Task: Find connections with filter location Shujālpur with filter topic #Ideaswith filter profile language Spanish with filter current company Chemical Engineering Blog with filter school Kendriya Vidyalaya with filter industry Gambling Facilities and Casinos with filter service category Management Consulting with filter keywords title Account Manager
Action: Mouse moved to (486, 66)
Screenshot: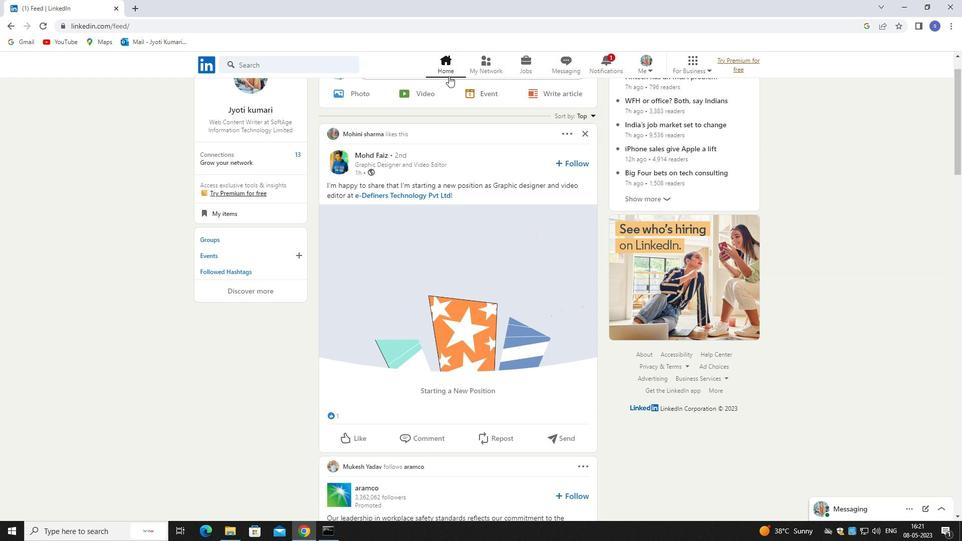 
Action: Mouse pressed left at (486, 66)
Screenshot: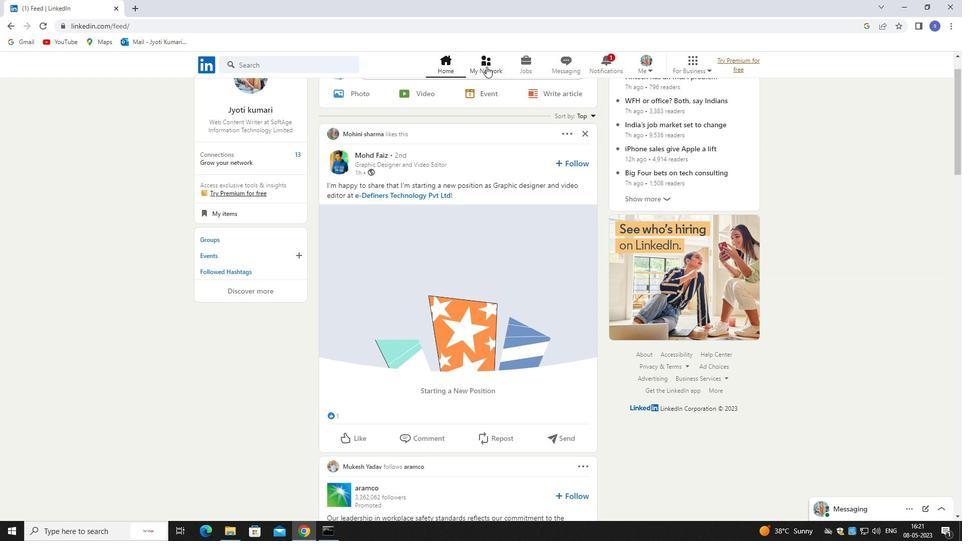 
Action: Mouse pressed left at (486, 66)
Screenshot: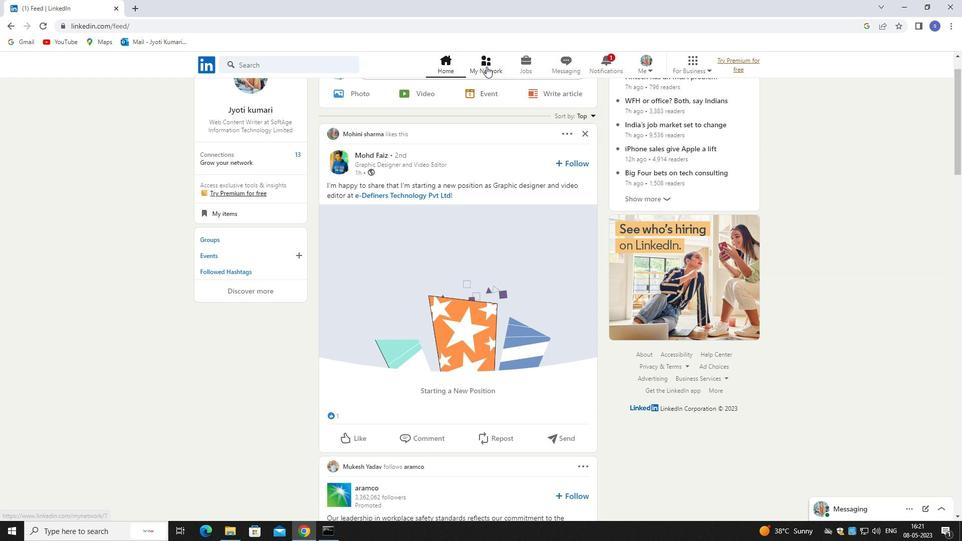 
Action: Mouse moved to (293, 115)
Screenshot: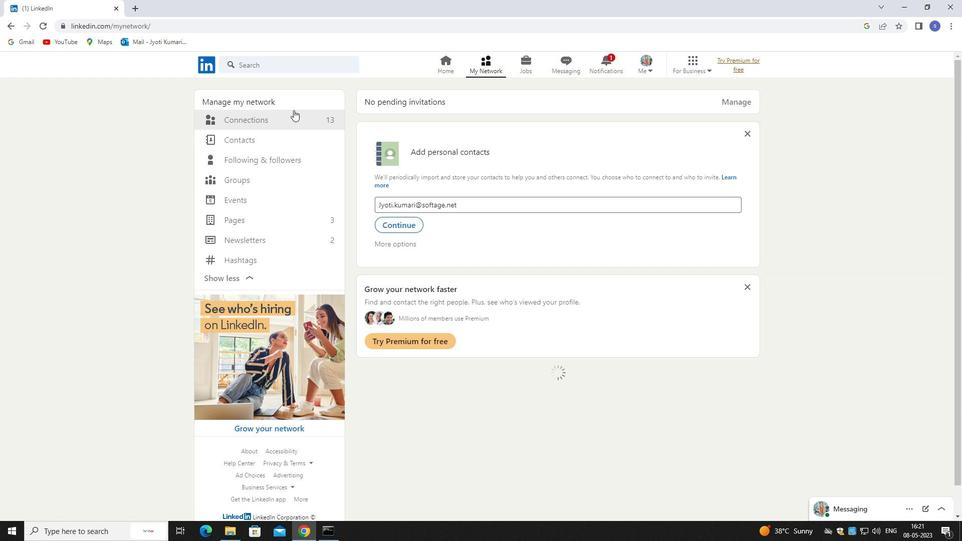 
Action: Mouse pressed left at (293, 115)
Screenshot: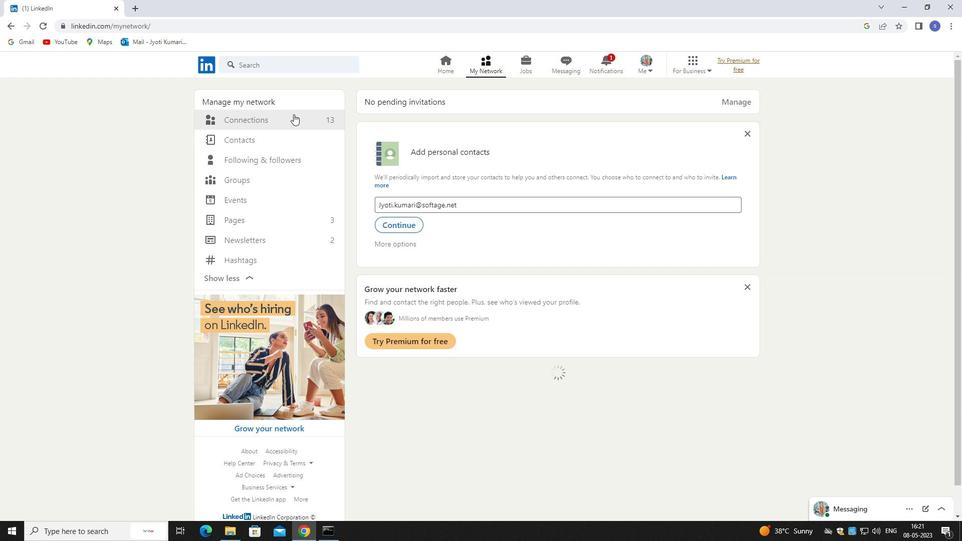 
Action: Mouse pressed left at (293, 115)
Screenshot: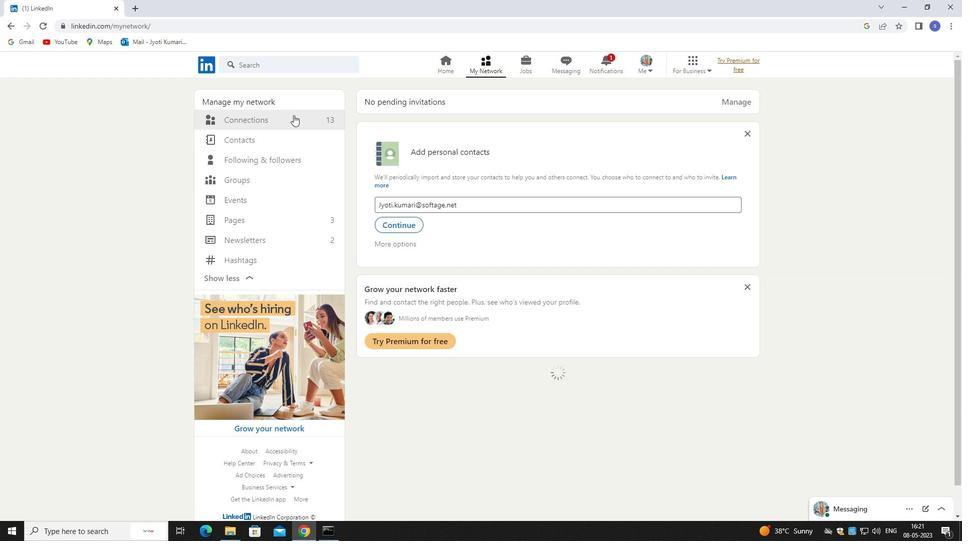 
Action: Mouse moved to (571, 120)
Screenshot: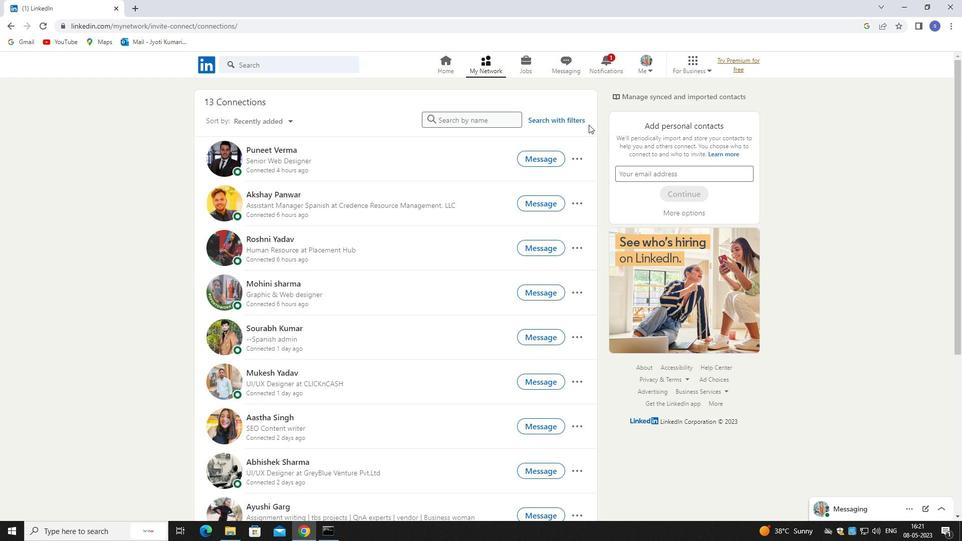 
Action: Mouse pressed left at (571, 120)
Screenshot: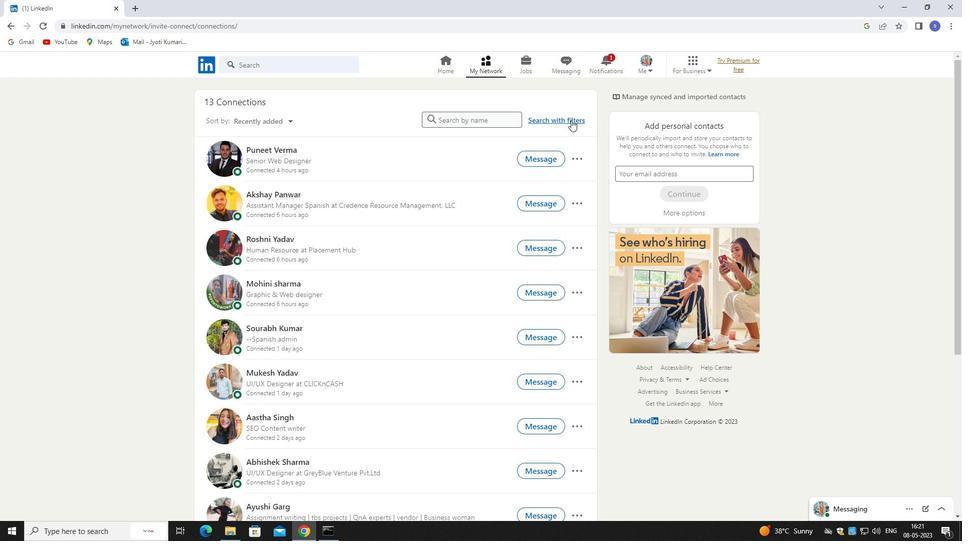 
Action: Mouse moved to (516, 89)
Screenshot: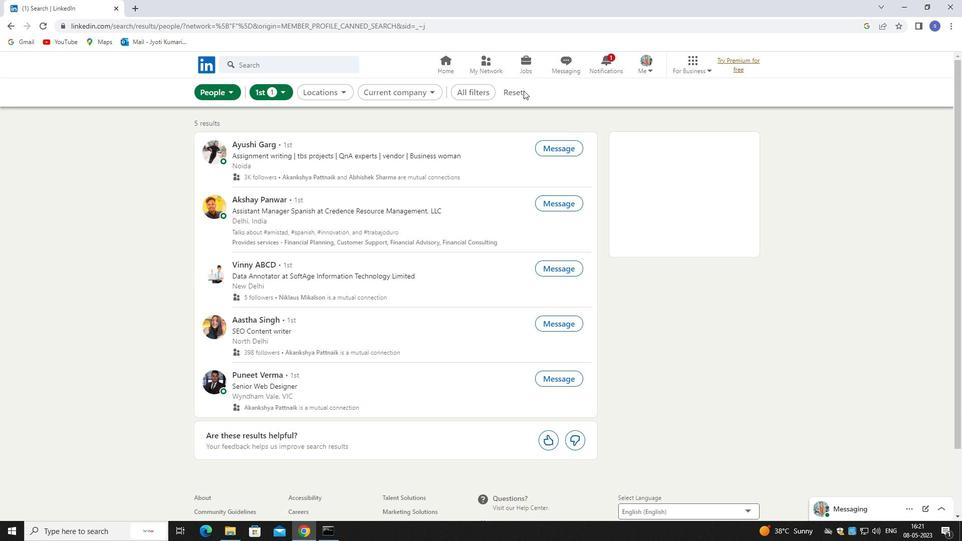 
Action: Mouse pressed left at (516, 89)
Screenshot: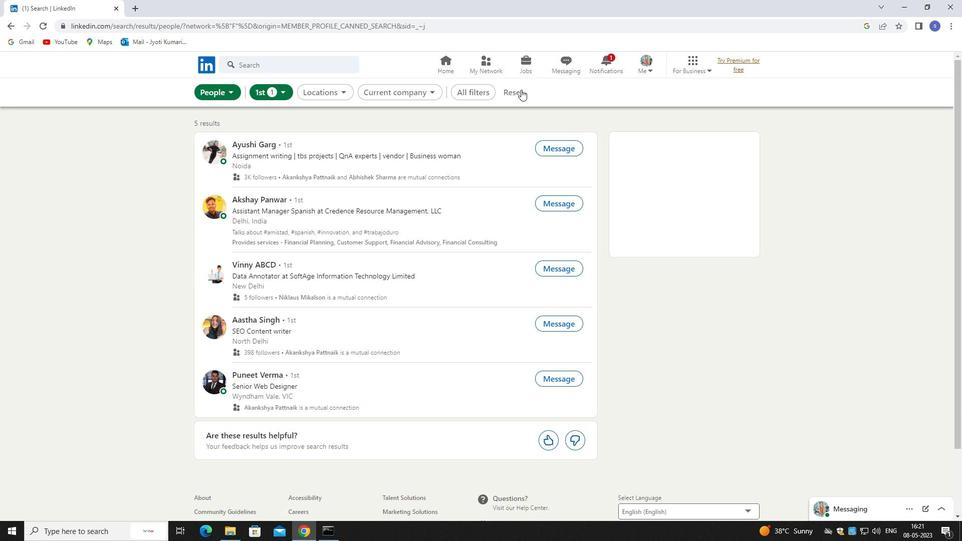 
Action: Mouse moved to (499, 90)
Screenshot: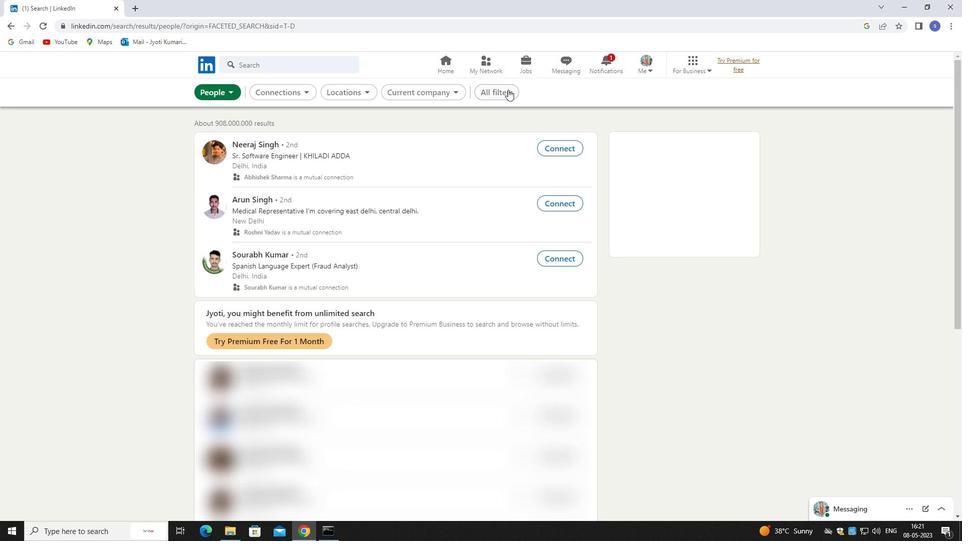 
Action: Mouse pressed left at (499, 90)
Screenshot: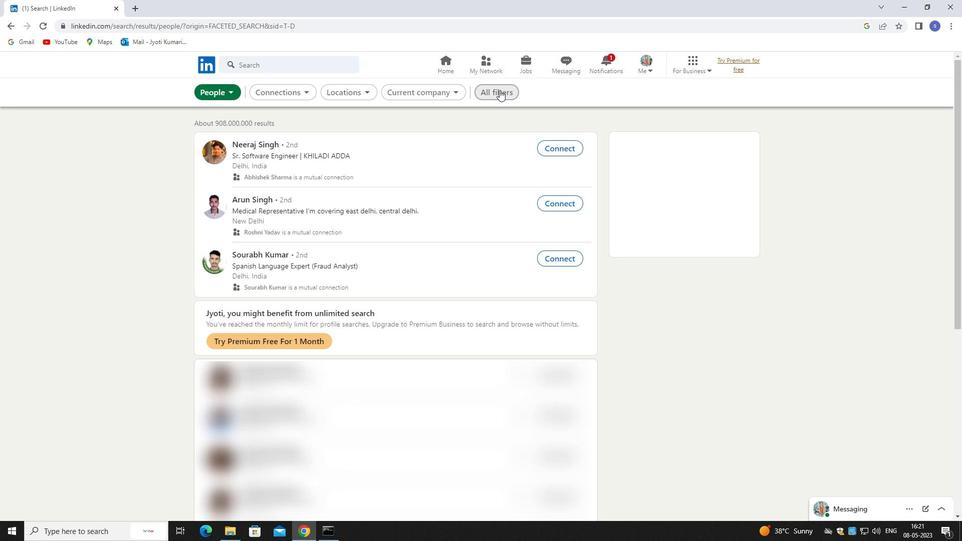 
Action: Mouse moved to (871, 394)
Screenshot: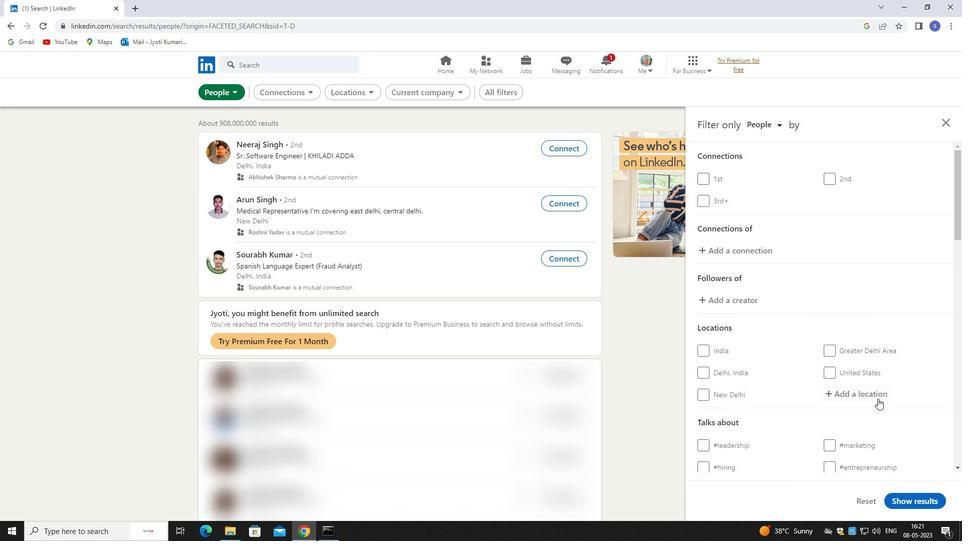 
Action: Mouse pressed left at (871, 394)
Screenshot: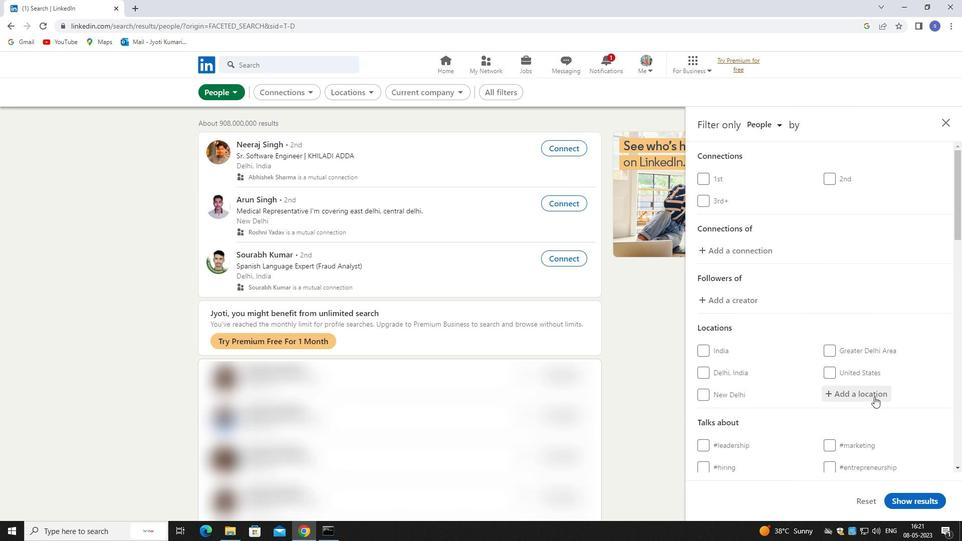 
Action: Key pressed shujalpu
Screenshot: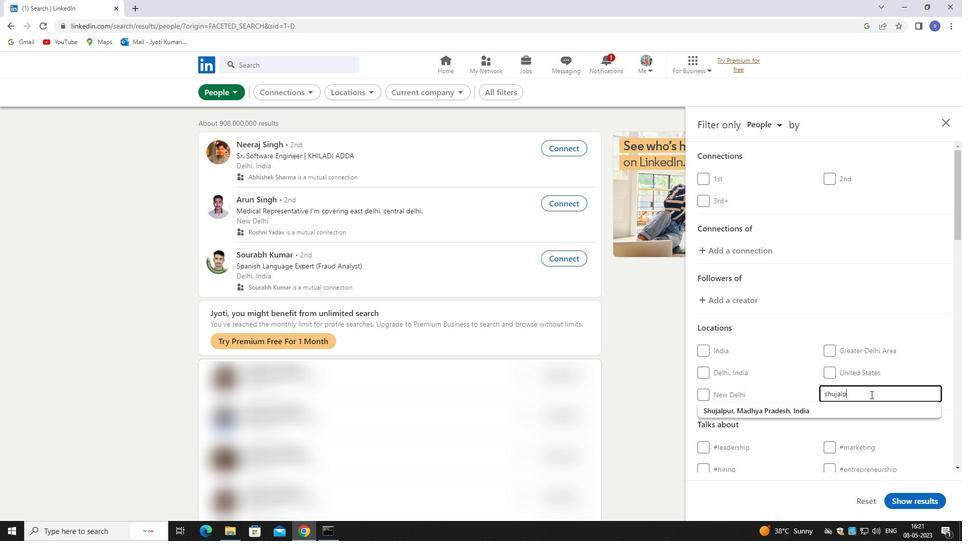 
Action: Mouse moved to (868, 407)
Screenshot: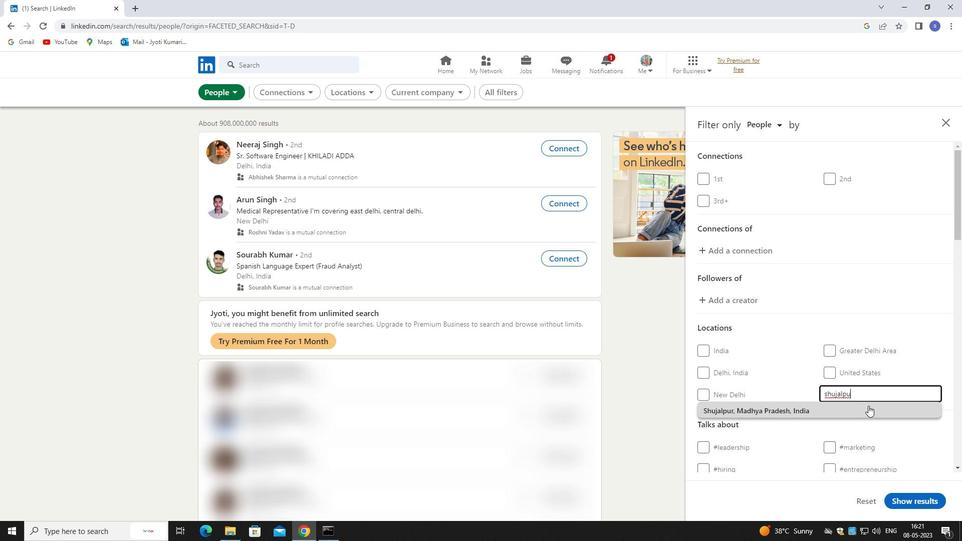 
Action: Mouse pressed left at (868, 407)
Screenshot: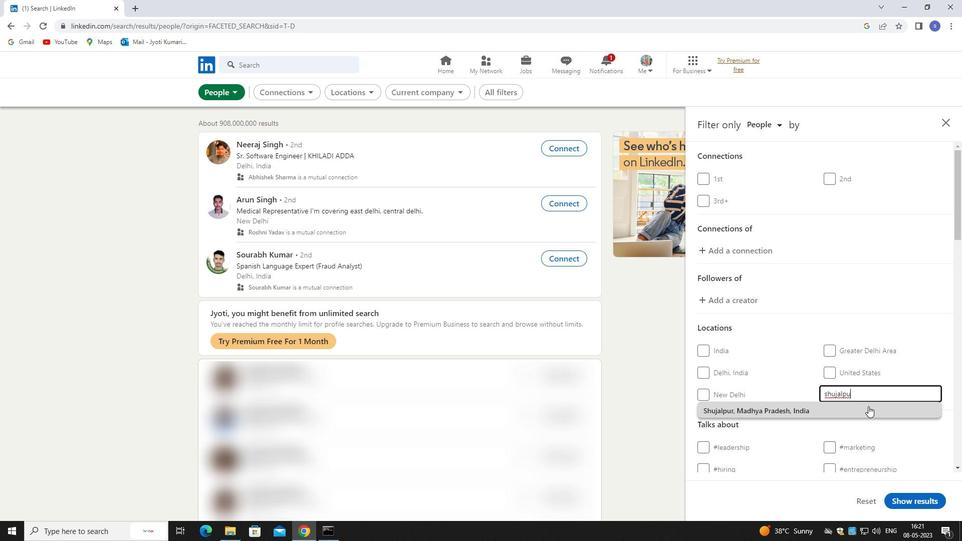
Action: Mouse scrolled (868, 407) with delta (0, 0)
Screenshot: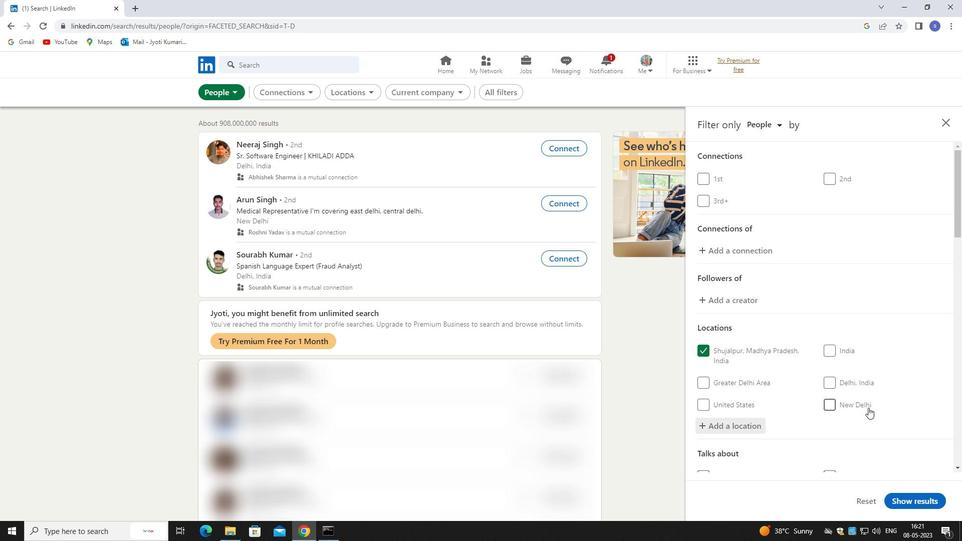 
Action: Mouse moved to (868, 408)
Screenshot: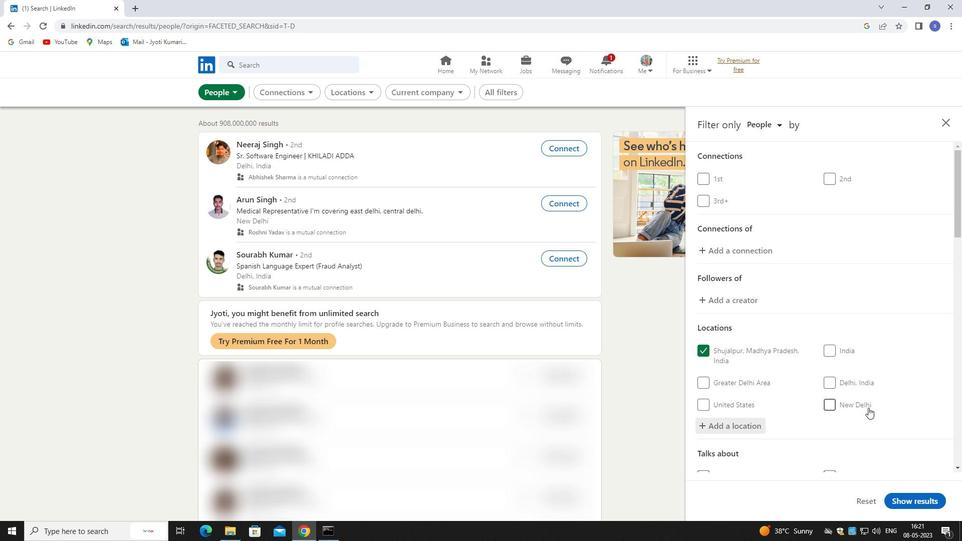 
Action: Mouse scrolled (868, 407) with delta (0, 0)
Screenshot: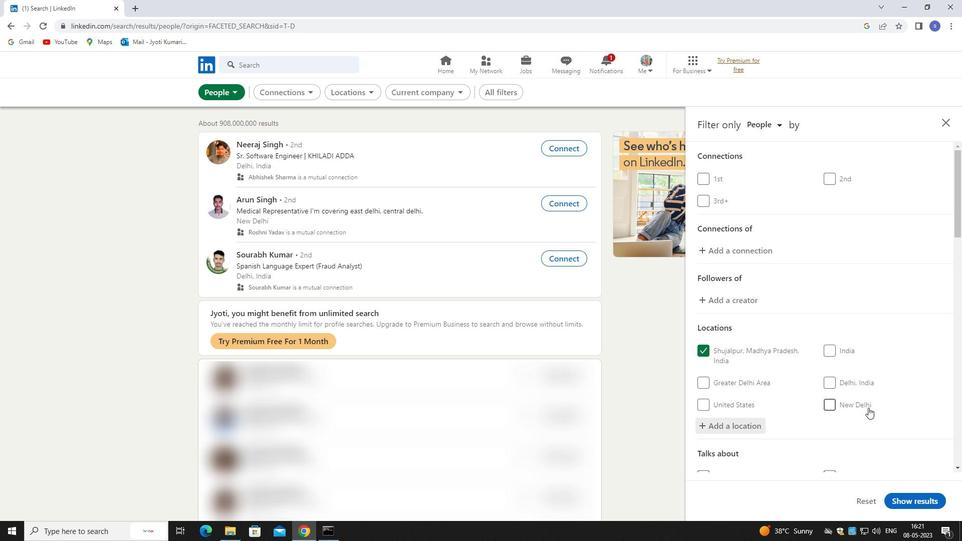 
Action: Mouse scrolled (868, 407) with delta (0, 0)
Screenshot: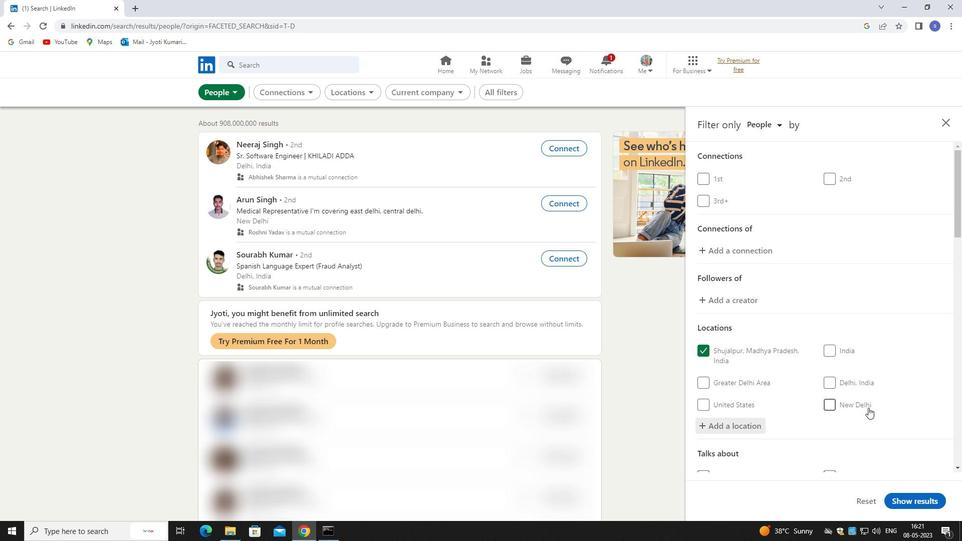 
Action: Mouse moved to (854, 372)
Screenshot: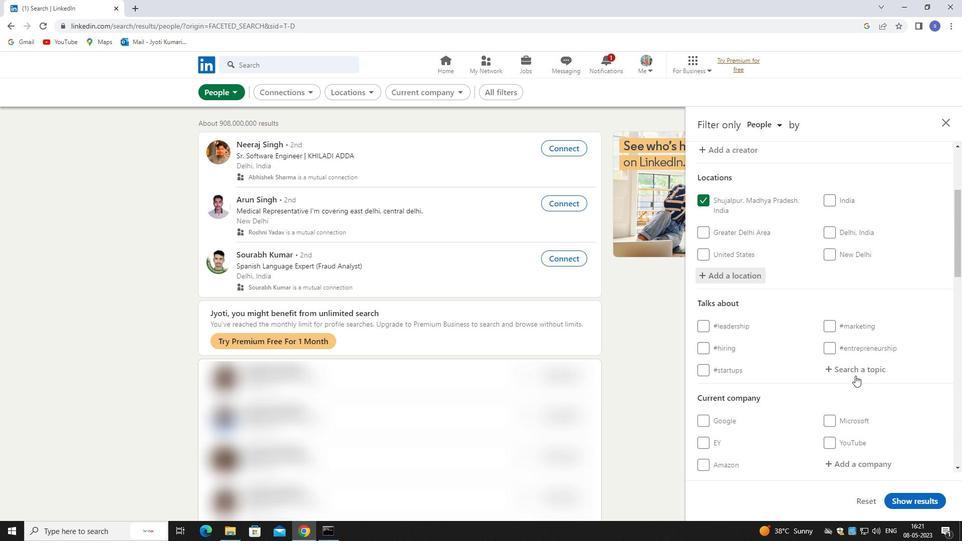 
Action: Mouse pressed left at (854, 372)
Screenshot: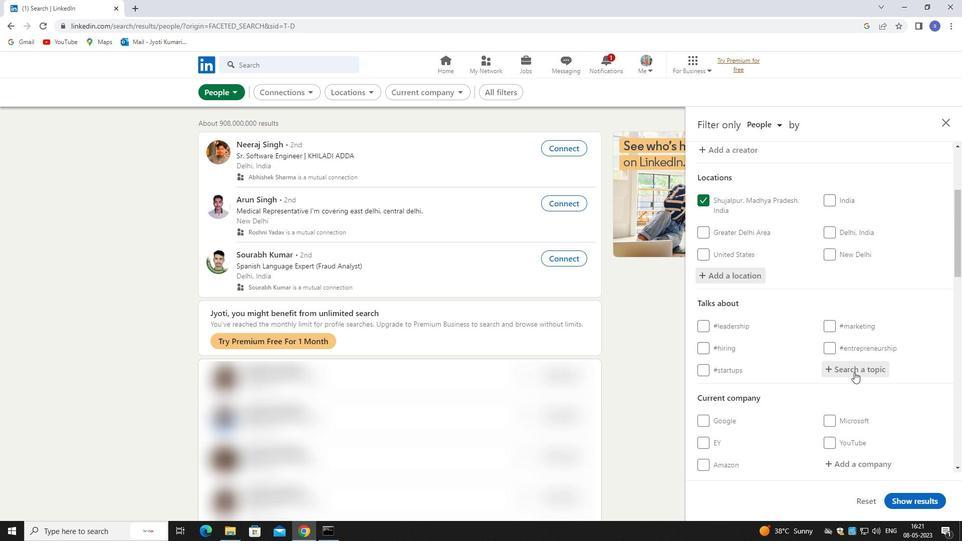 
Action: Key pressed idea
Screenshot: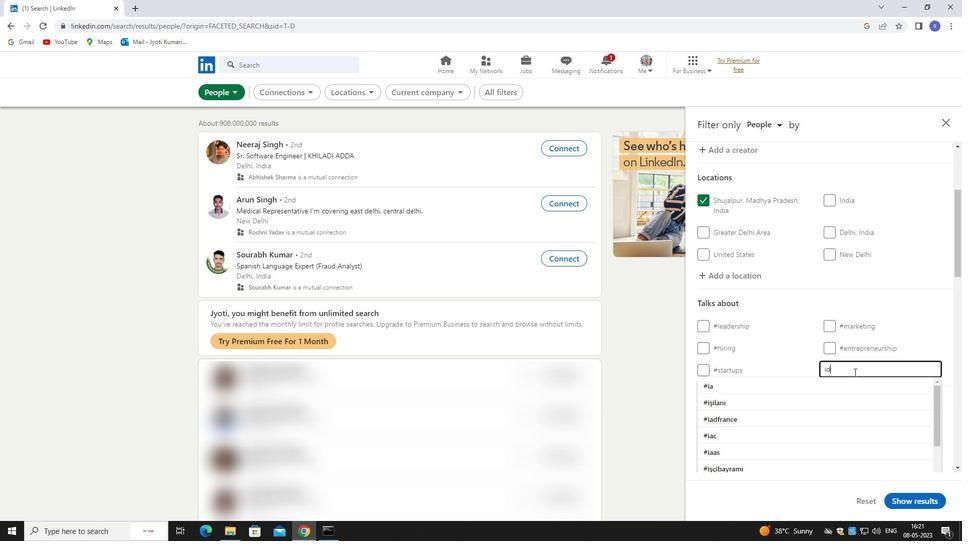 
Action: Mouse moved to (847, 381)
Screenshot: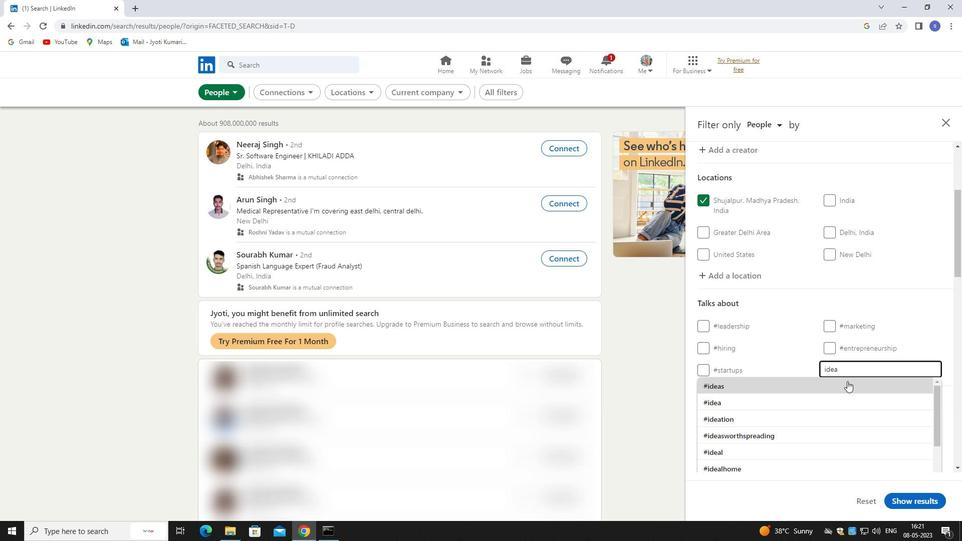
Action: Key pressed sw
Screenshot: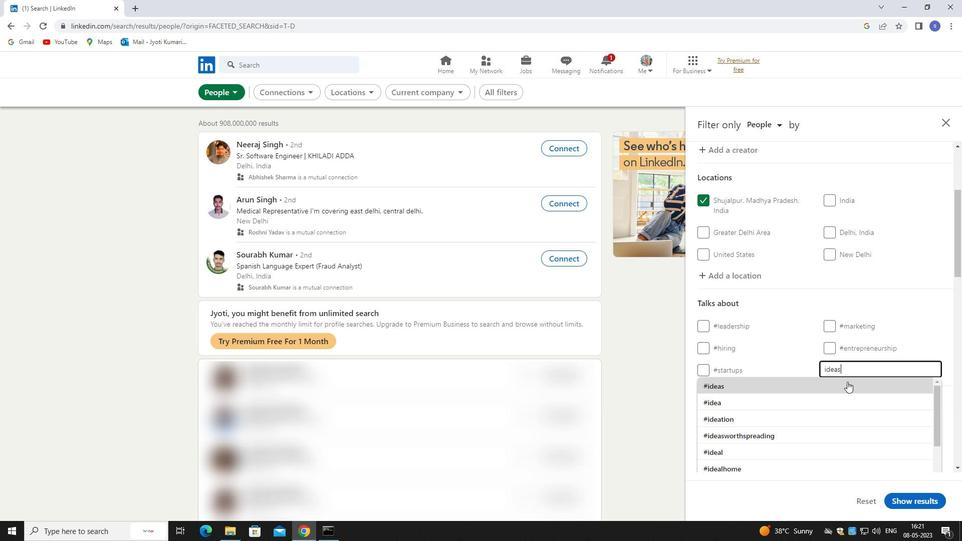 
Action: Mouse moved to (849, 387)
Screenshot: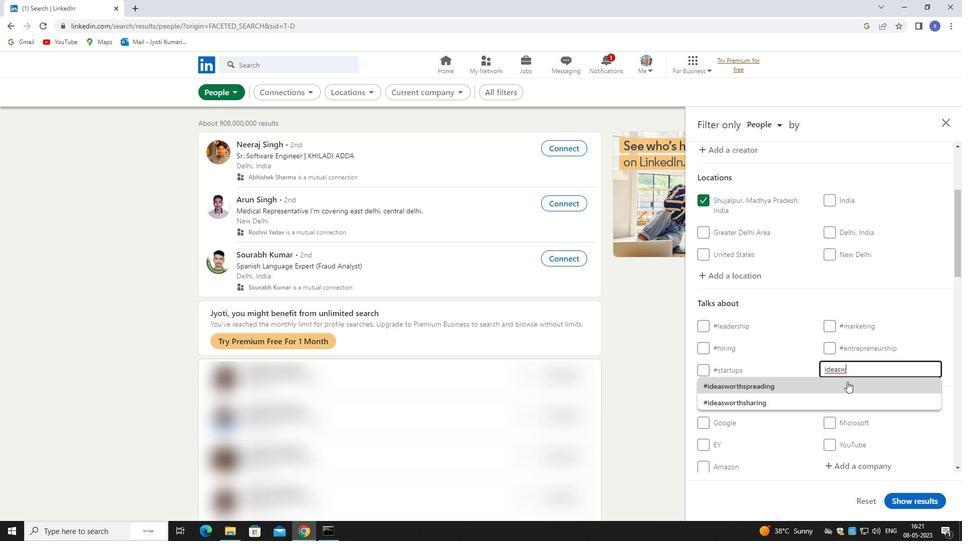 
Action: Key pressed <Key.backspace><Key.backspace>
Screenshot: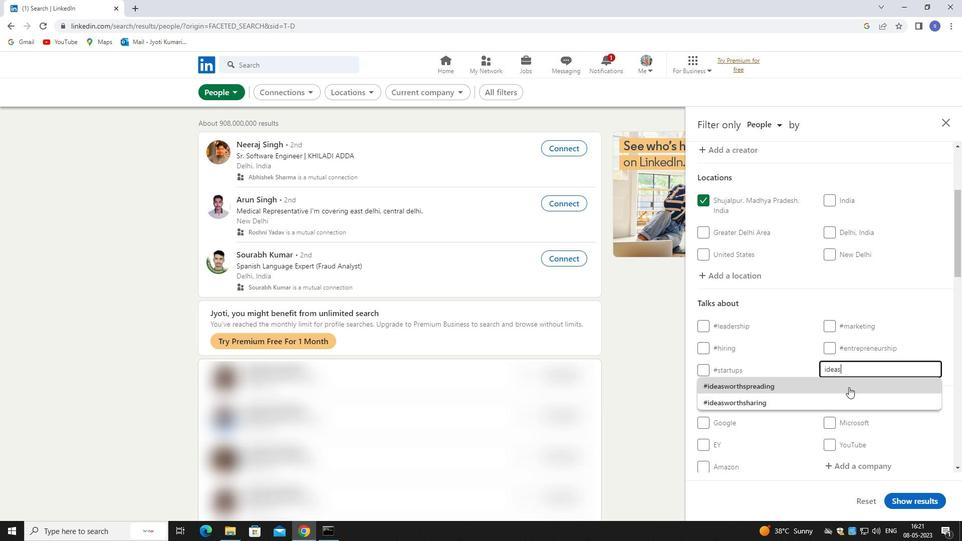 
Action: Mouse moved to (875, 385)
Screenshot: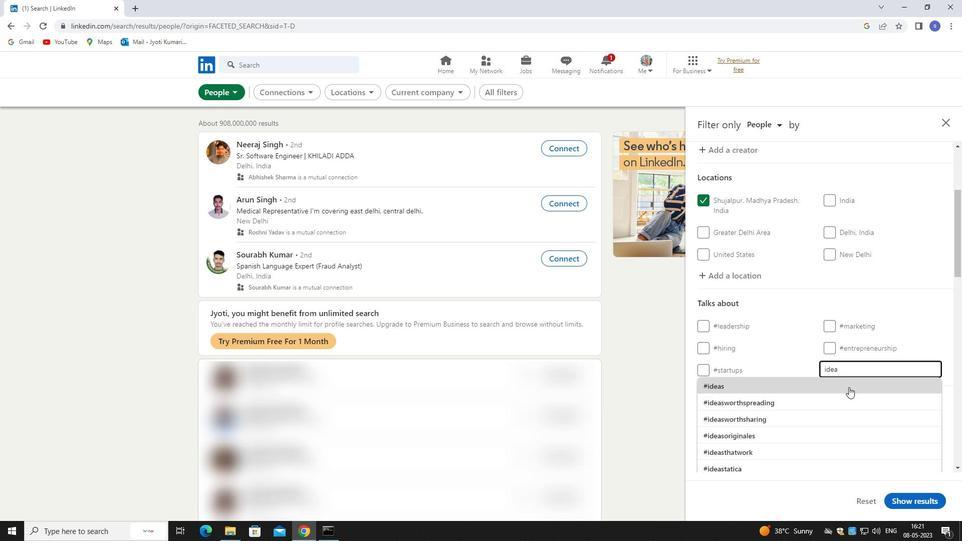 
Action: Mouse pressed left at (875, 385)
Screenshot: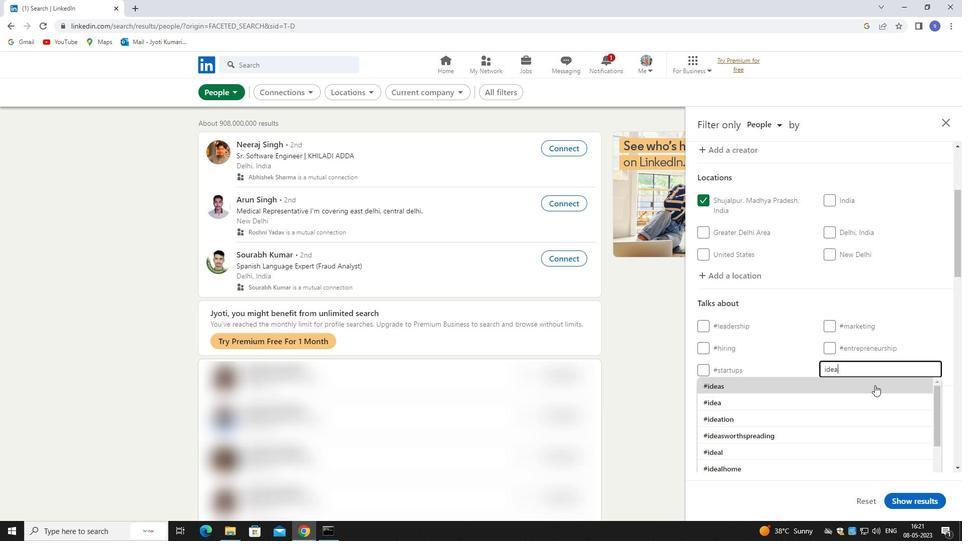 
Action: Mouse moved to (876, 385)
Screenshot: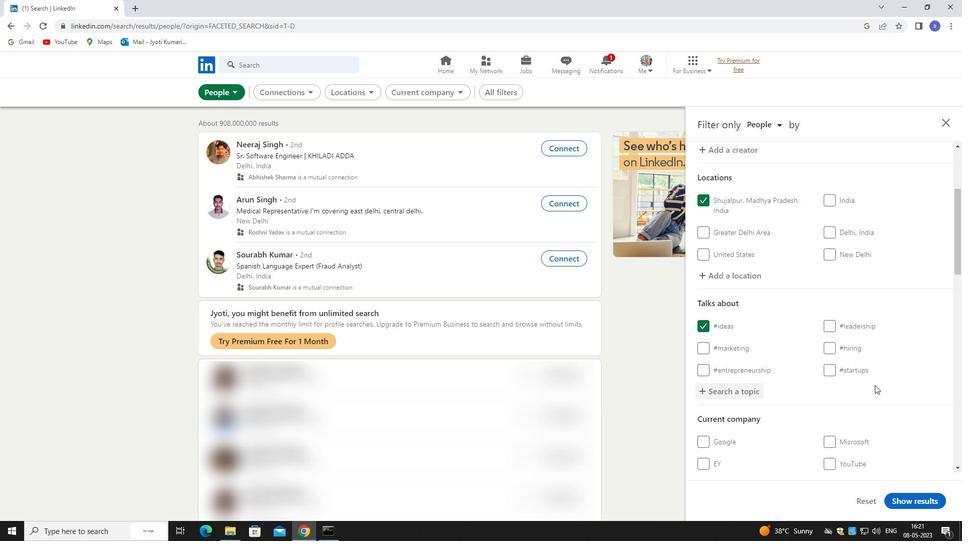 
Action: Mouse scrolled (876, 384) with delta (0, 0)
Screenshot: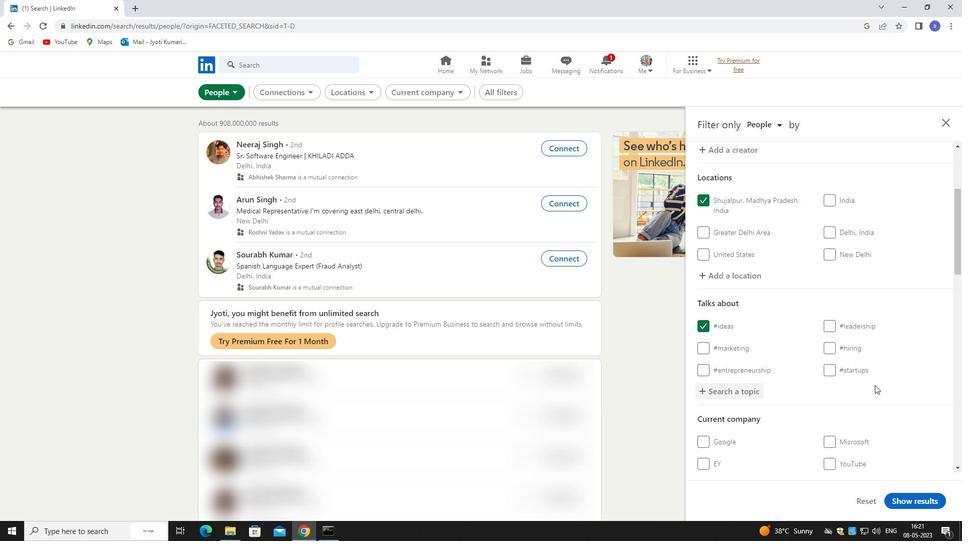 
Action: Mouse moved to (882, 389)
Screenshot: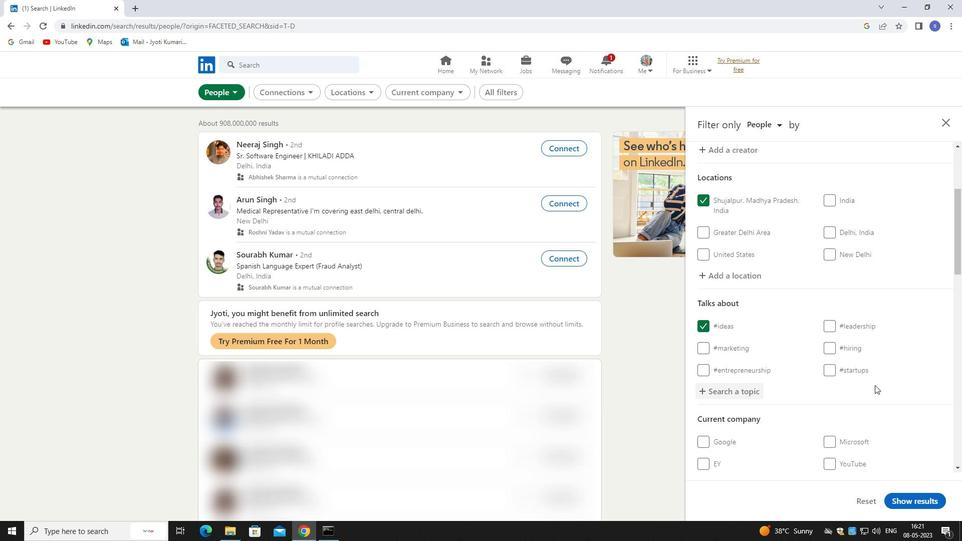 
Action: Mouse scrolled (882, 388) with delta (0, 0)
Screenshot: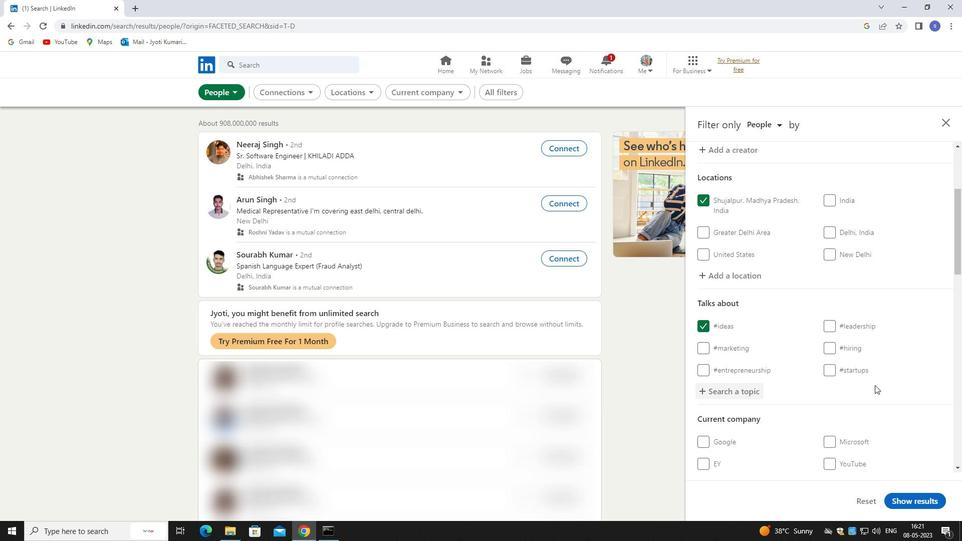 
Action: Mouse moved to (886, 391)
Screenshot: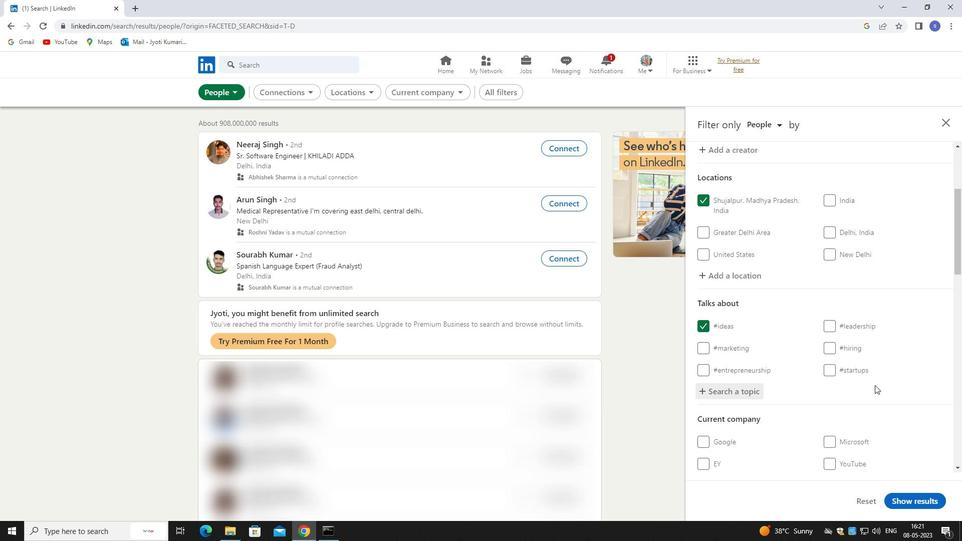 
Action: Mouse scrolled (886, 391) with delta (0, 0)
Screenshot: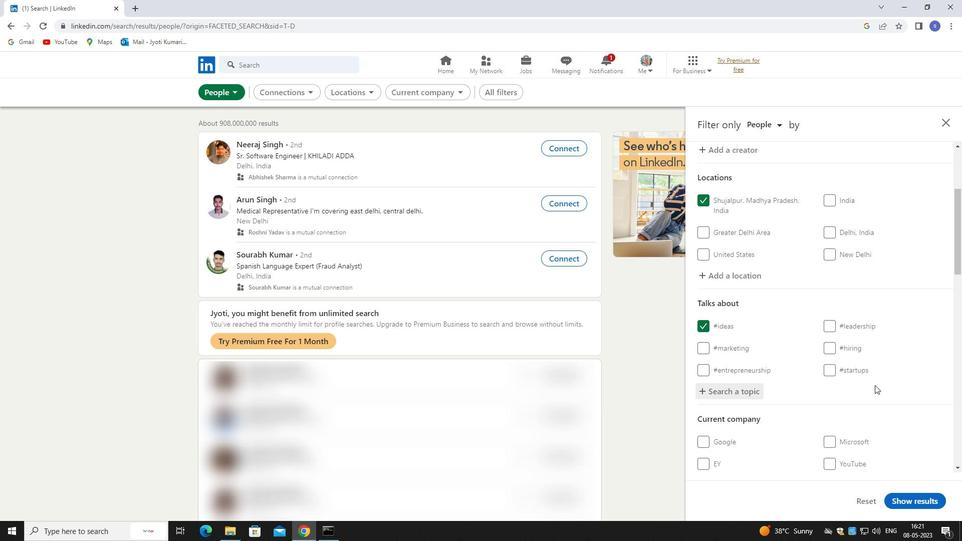 
Action: Mouse moved to (886, 392)
Screenshot: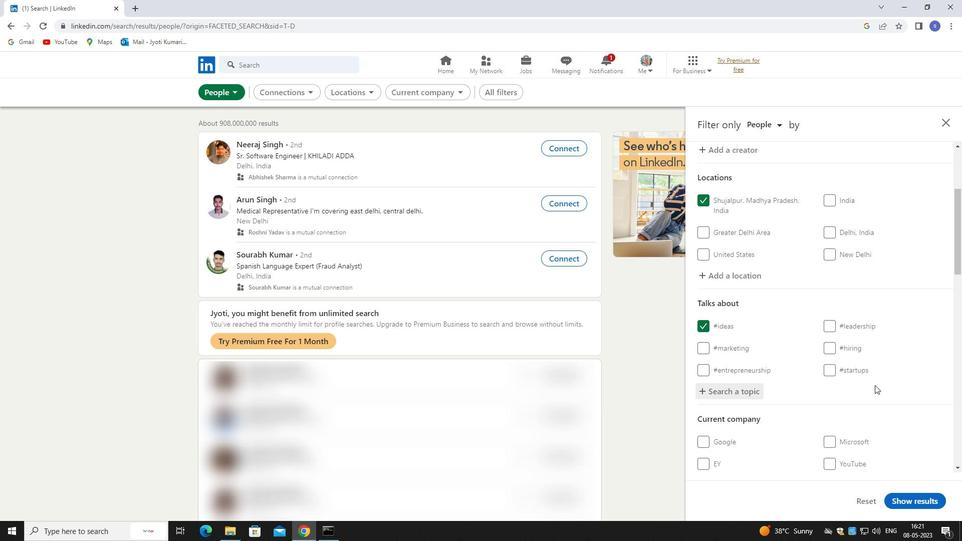 
Action: Mouse scrolled (886, 392) with delta (0, 0)
Screenshot: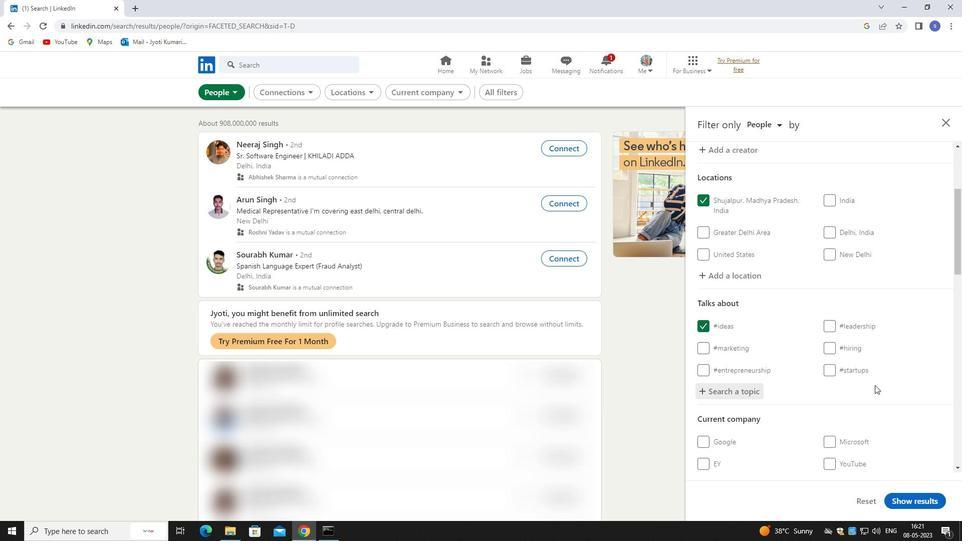 
Action: Mouse moved to (849, 288)
Screenshot: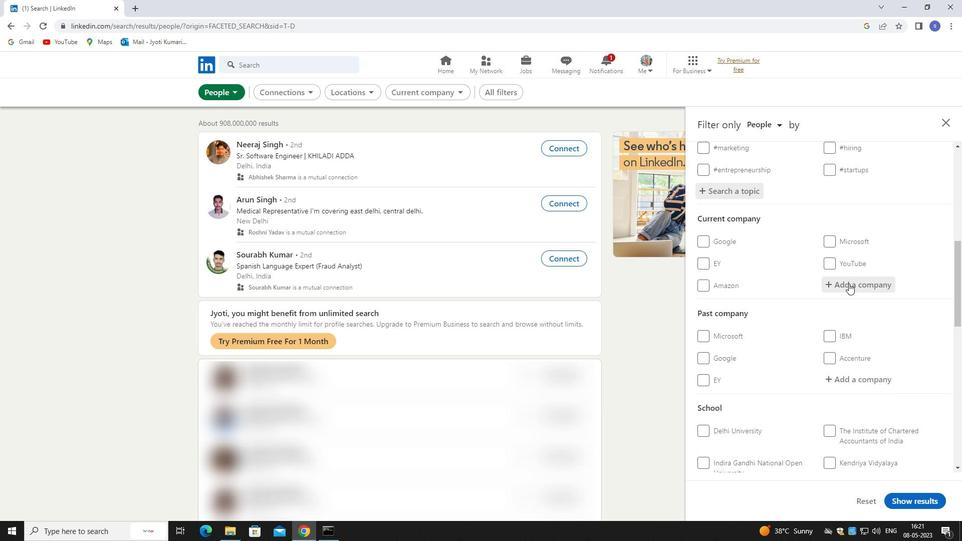 
Action: Mouse pressed left at (849, 288)
Screenshot: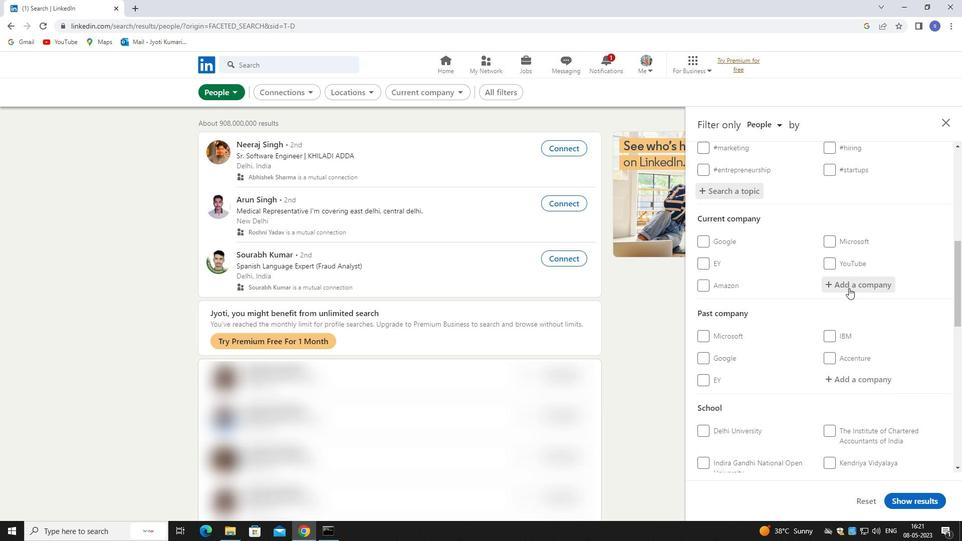 
Action: Key pressed chmi<Key.backspace><Key.backspace>emical
Screenshot: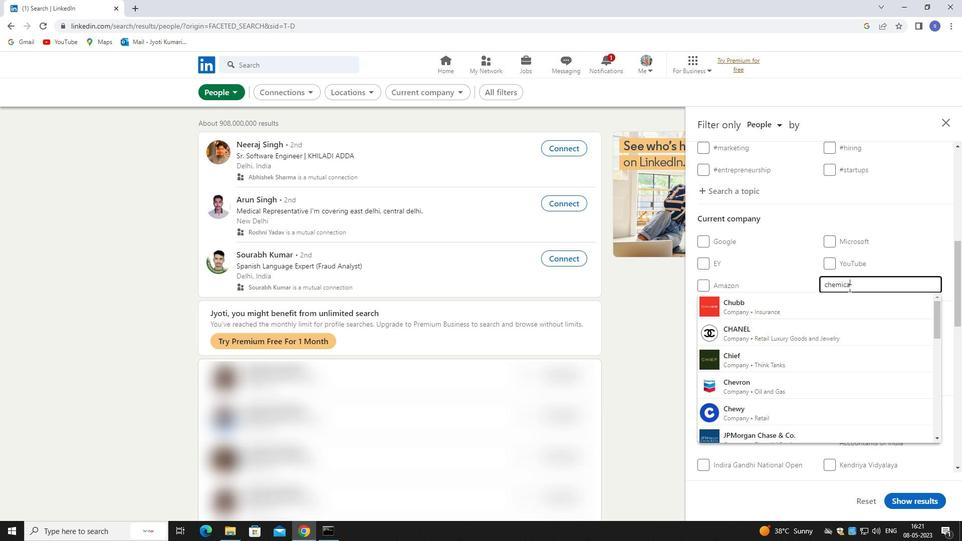 
Action: Mouse moved to (821, 394)
Screenshot: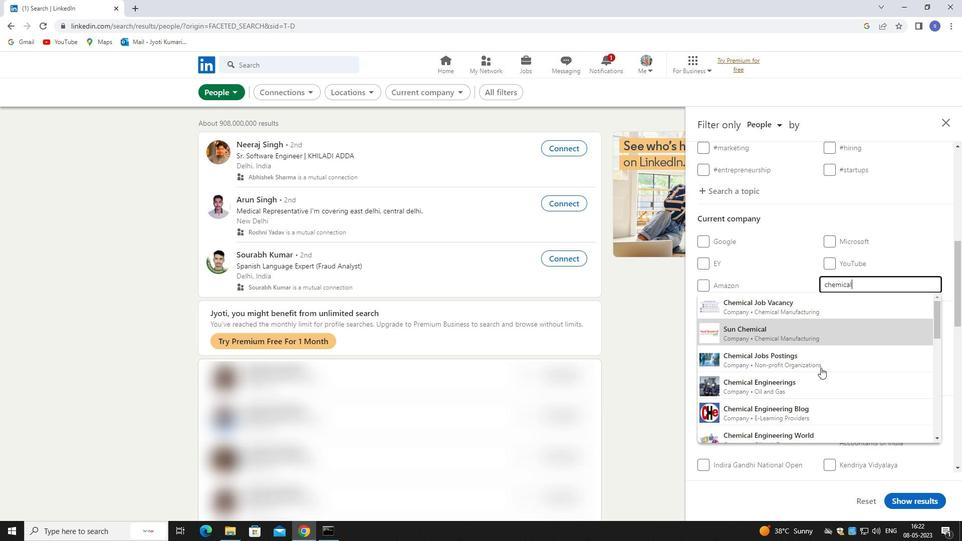 
Action: Mouse pressed left at (821, 394)
Screenshot: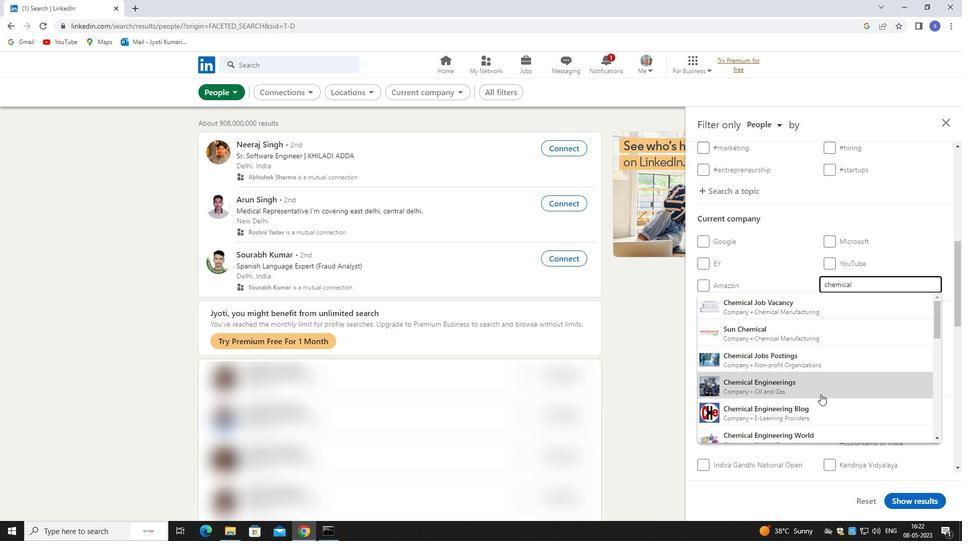 
Action: Mouse moved to (818, 381)
Screenshot: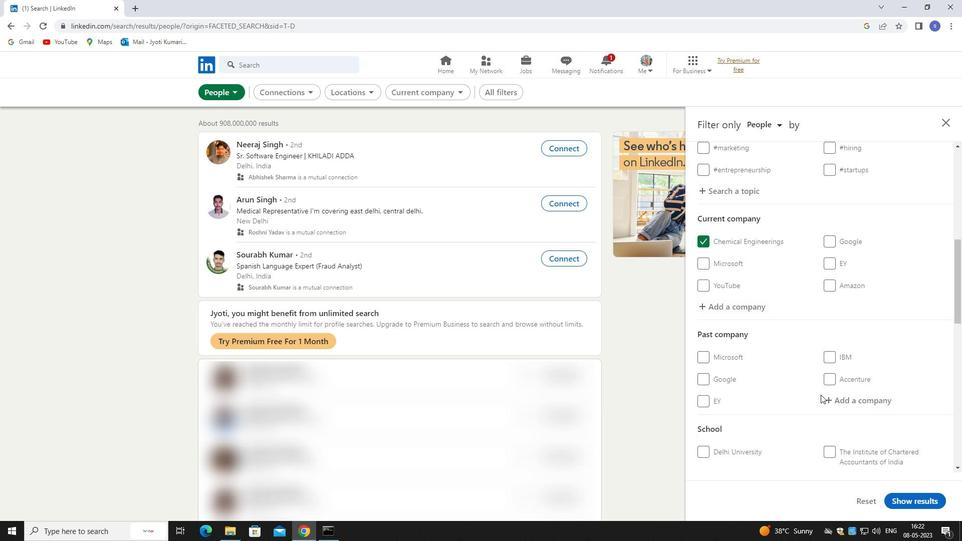 
Action: Mouse scrolled (818, 381) with delta (0, 0)
Screenshot: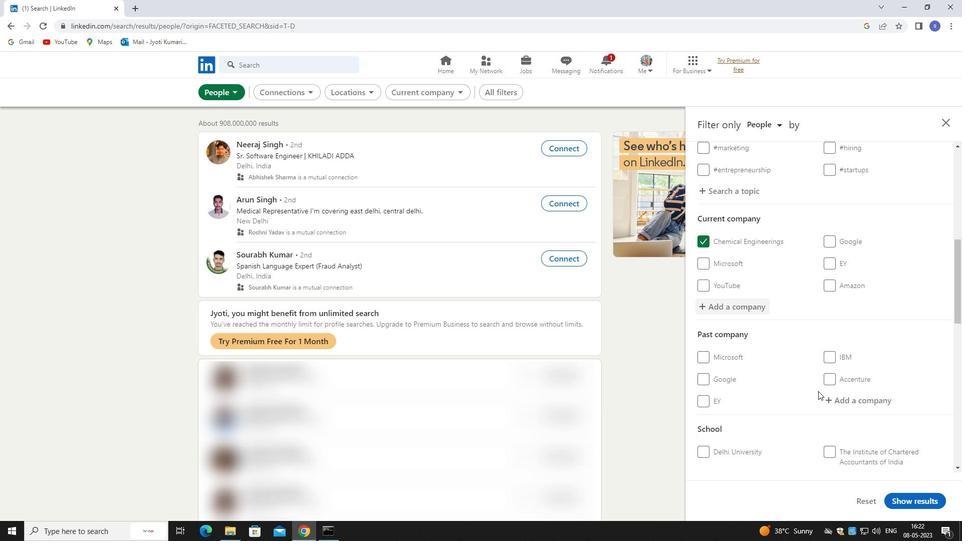 
Action: Mouse scrolled (818, 381) with delta (0, 0)
Screenshot: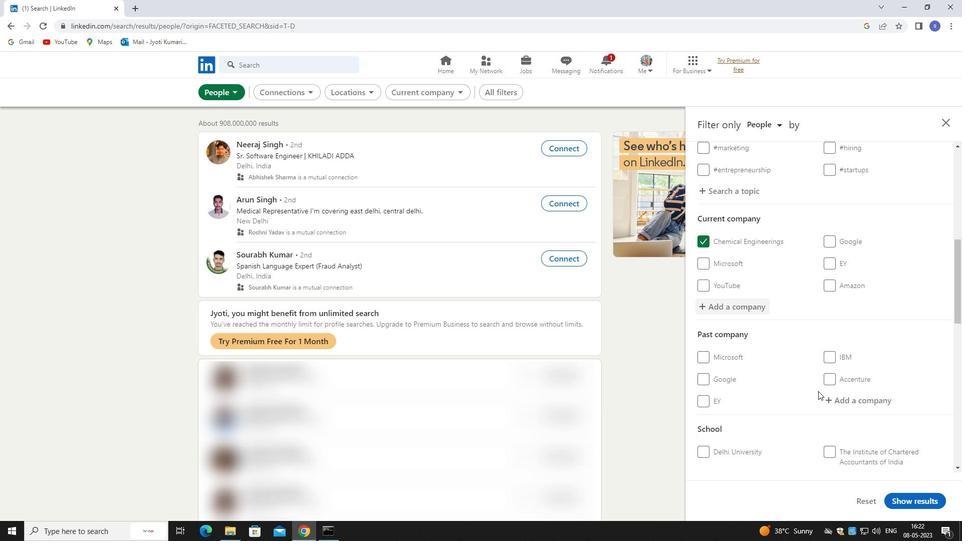 
Action: Mouse scrolled (818, 381) with delta (0, 0)
Screenshot: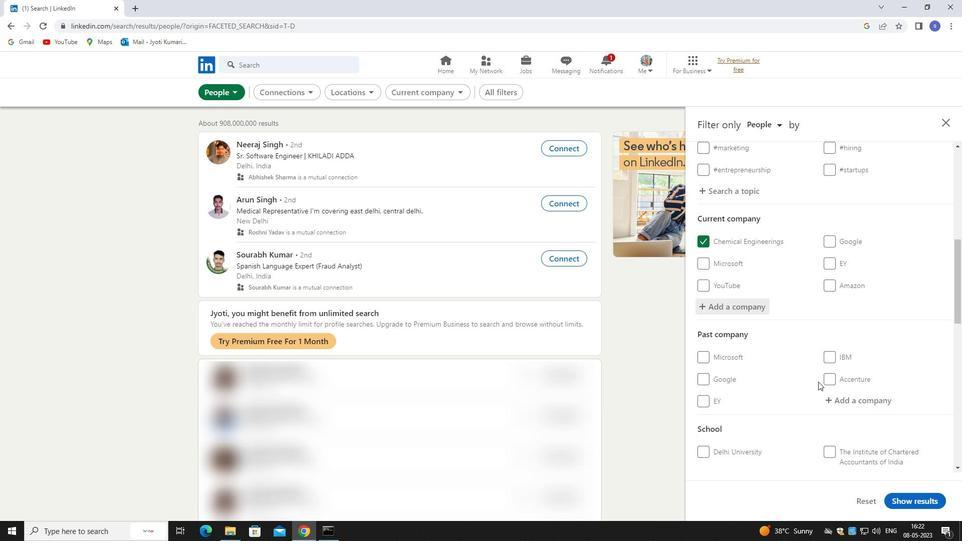 
Action: Mouse moved to (862, 363)
Screenshot: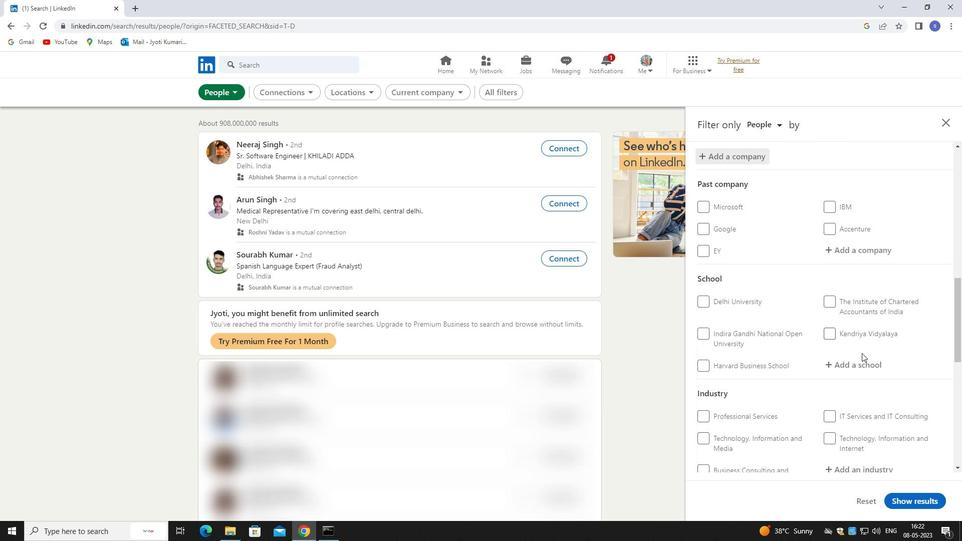 
Action: Mouse pressed left at (862, 363)
Screenshot: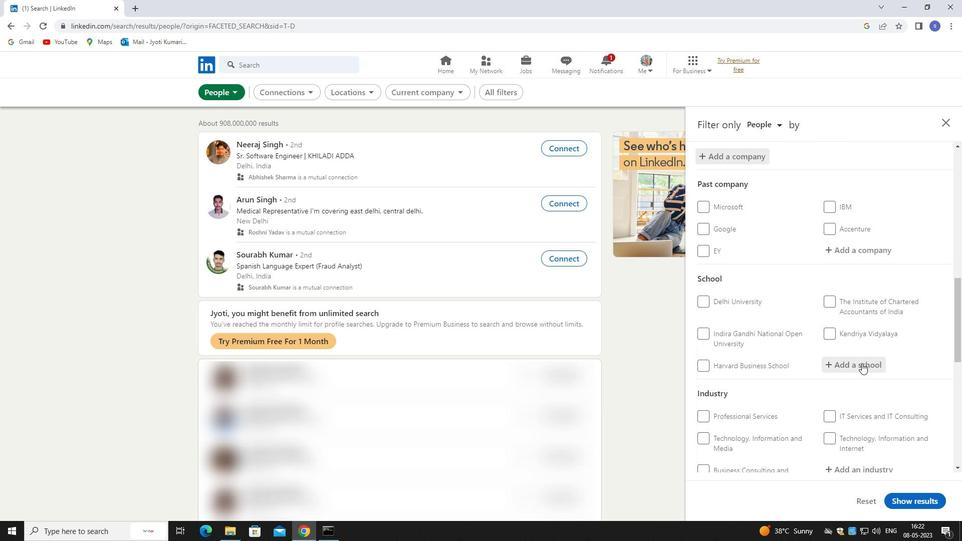 
Action: Mouse moved to (862, 363)
Screenshot: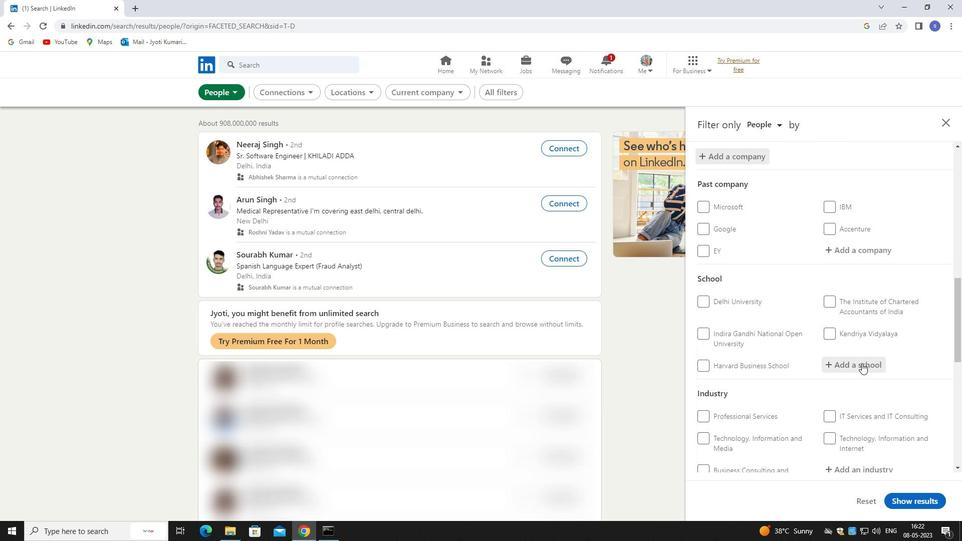 
Action: Key pressed kendriya
Screenshot: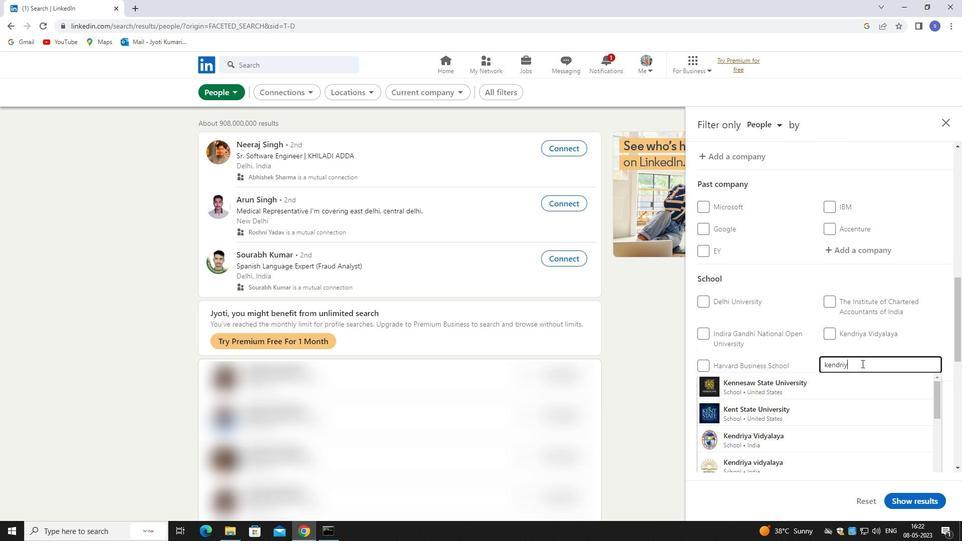 
Action: Mouse moved to (863, 386)
Screenshot: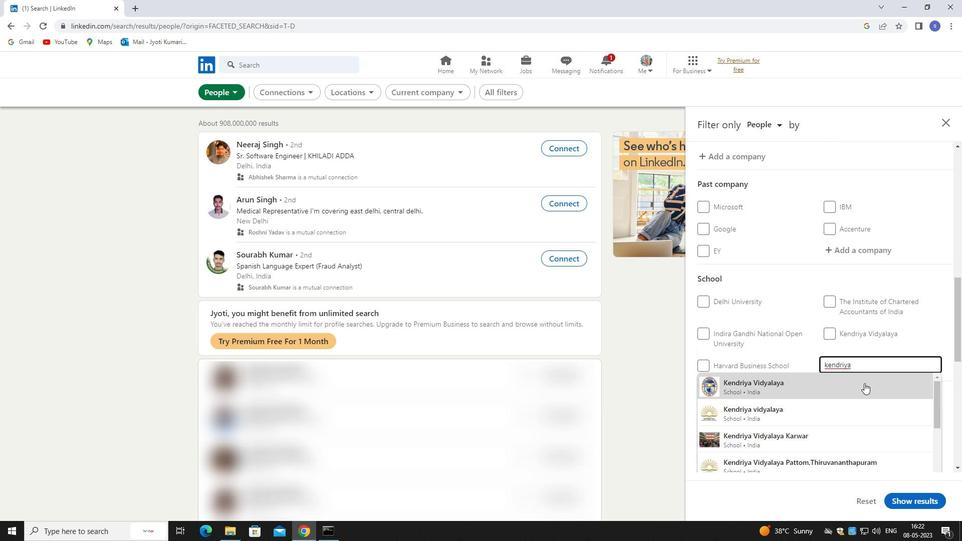 
Action: Mouse pressed left at (863, 386)
Screenshot: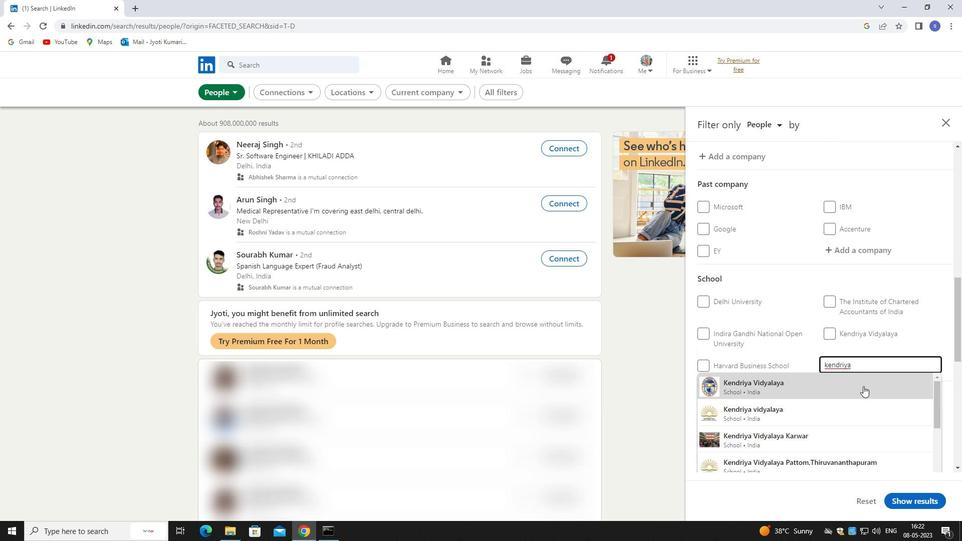 
Action: Mouse scrolled (863, 385) with delta (0, 0)
Screenshot: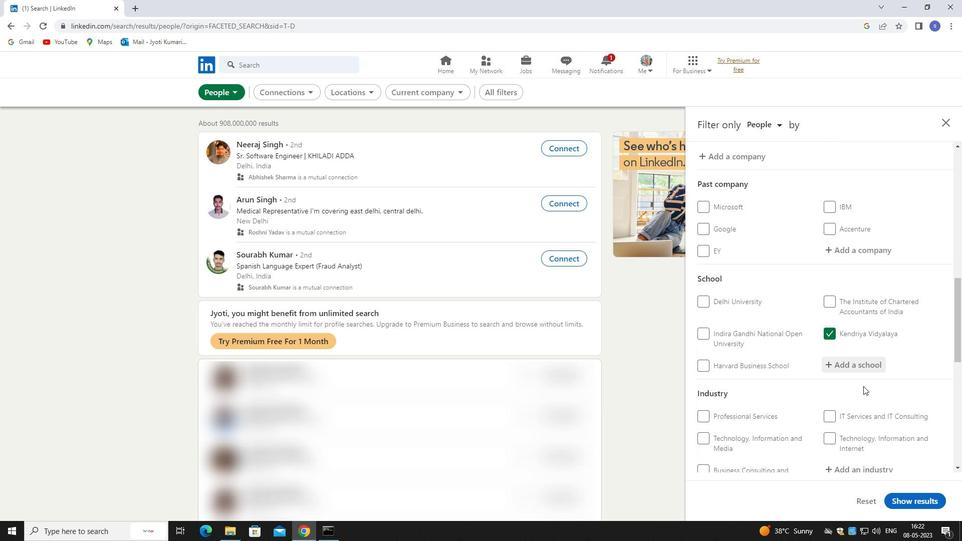 
Action: Mouse scrolled (863, 385) with delta (0, 0)
Screenshot: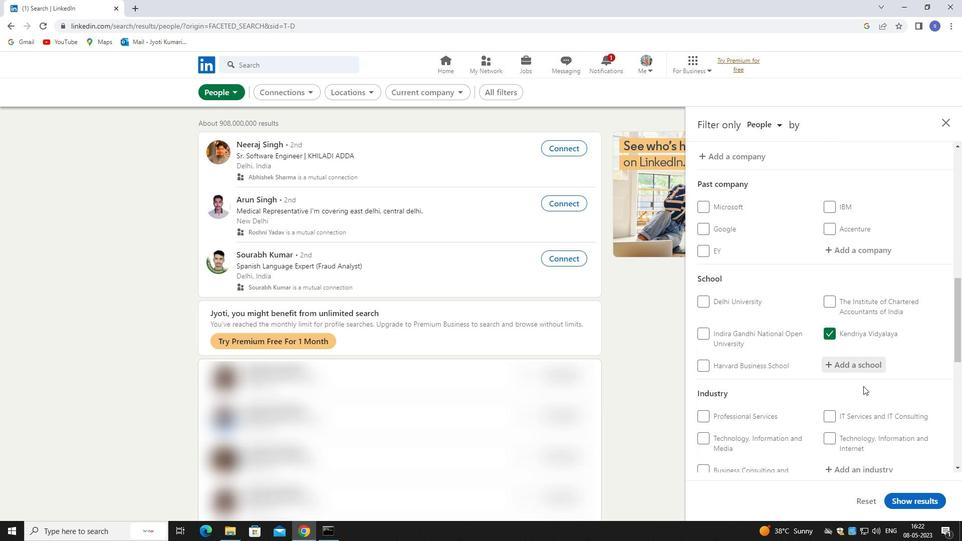 
Action: Mouse scrolled (863, 385) with delta (0, 0)
Screenshot: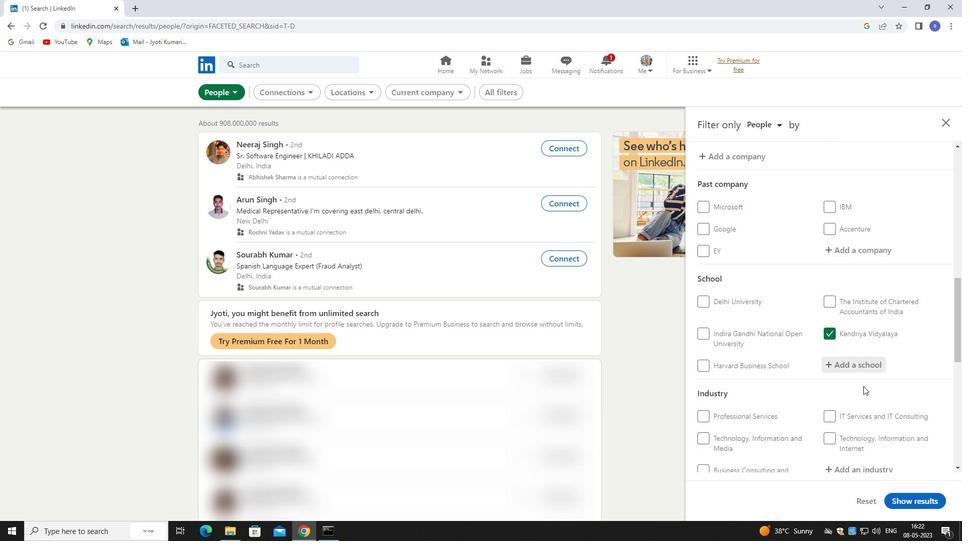 
Action: Mouse scrolled (863, 385) with delta (0, 0)
Screenshot: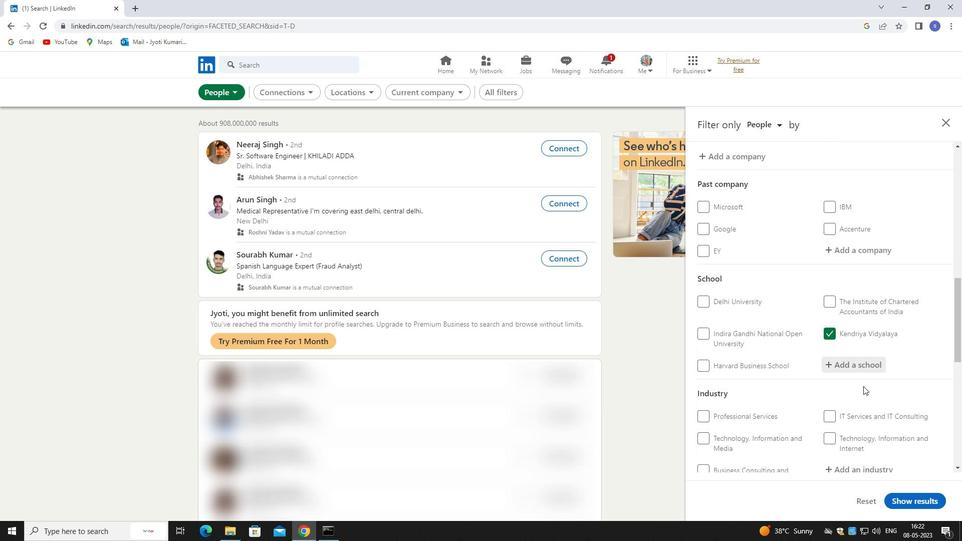 
Action: Mouse moved to (863, 268)
Screenshot: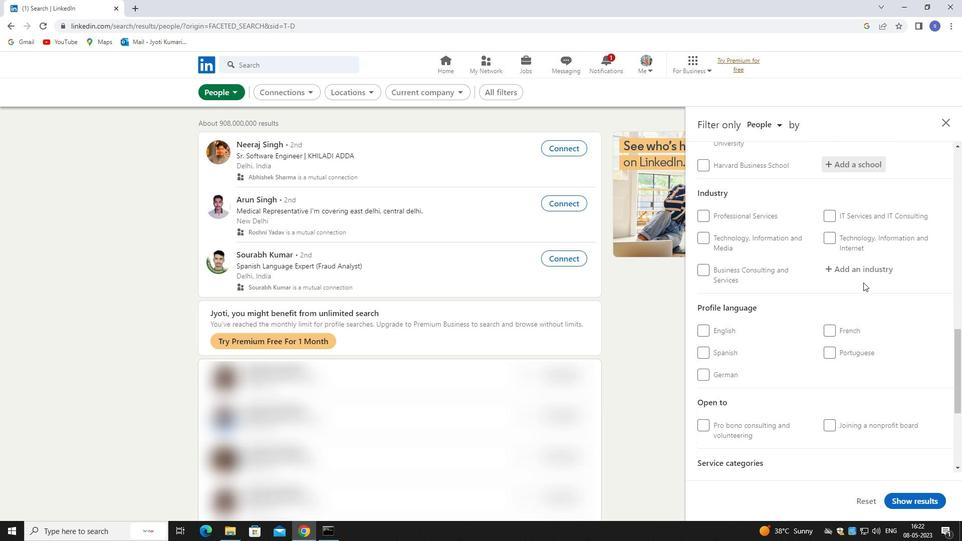 
Action: Mouse pressed left at (863, 268)
Screenshot: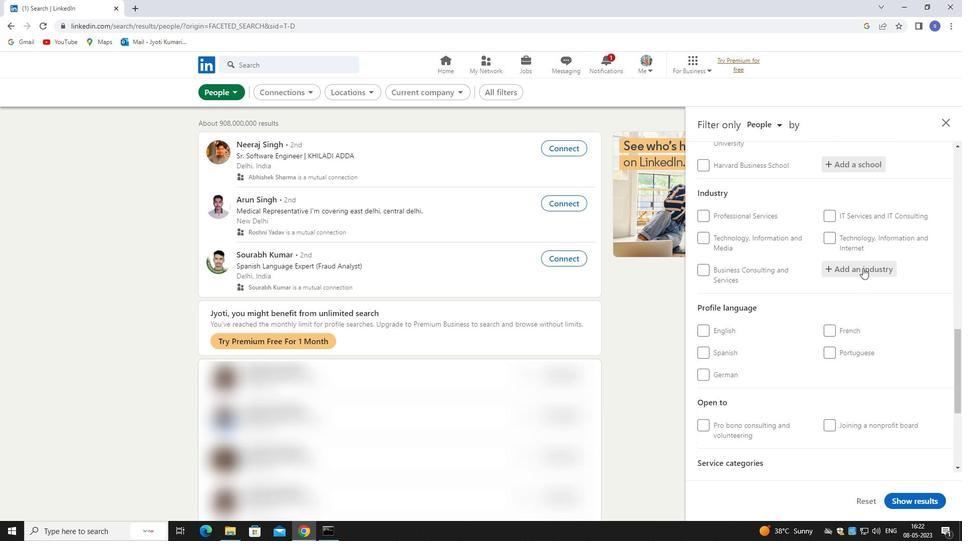 
Action: Key pressed gambling
Screenshot: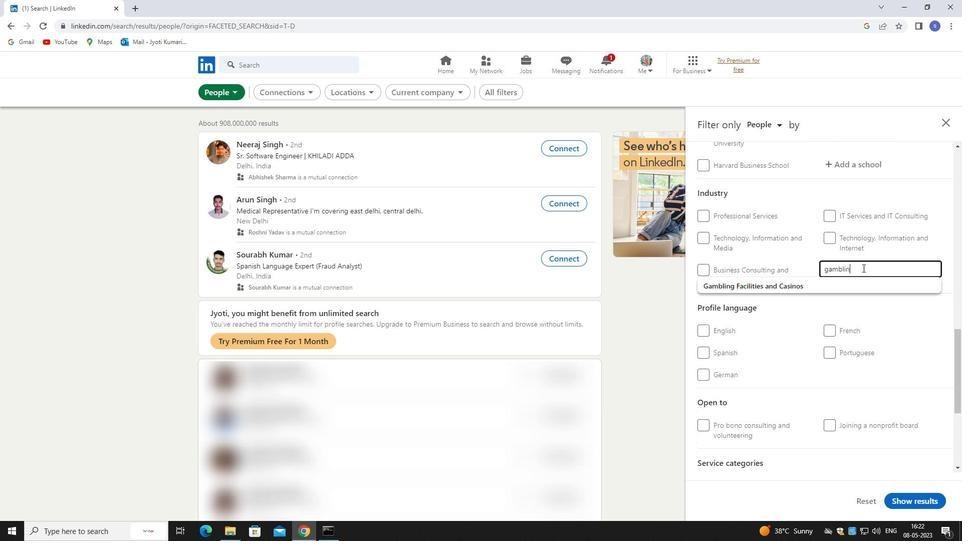 
Action: Mouse moved to (863, 284)
Screenshot: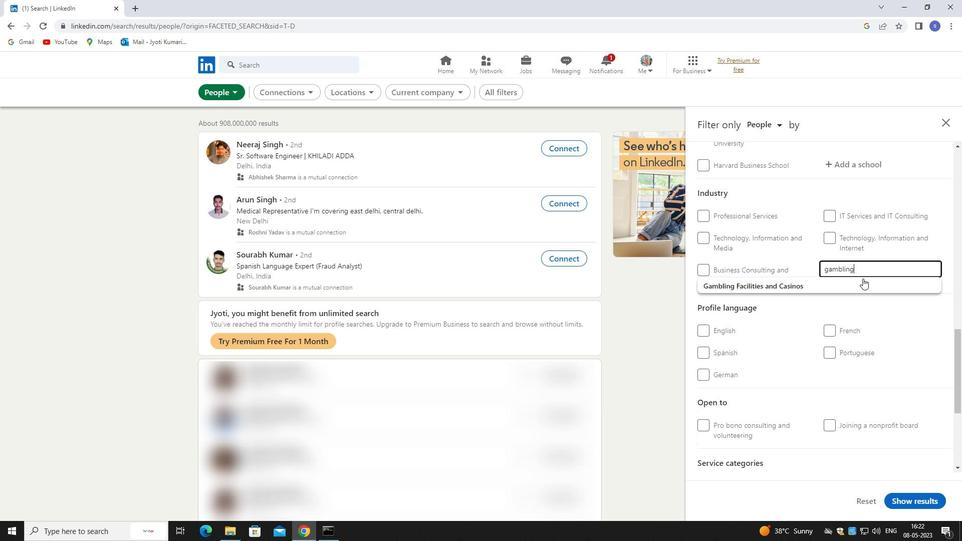 
Action: Mouse pressed left at (863, 284)
Screenshot: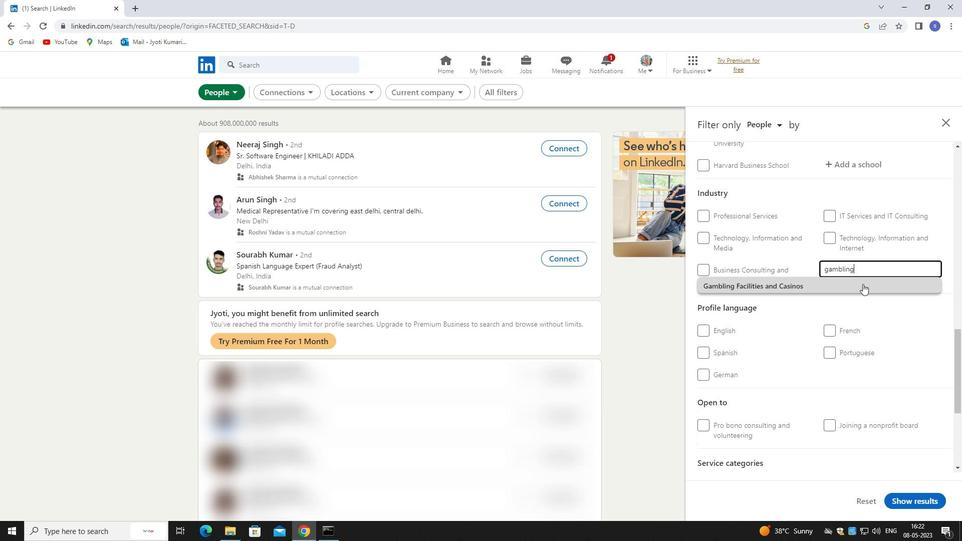 
Action: Mouse moved to (714, 375)
Screenshot: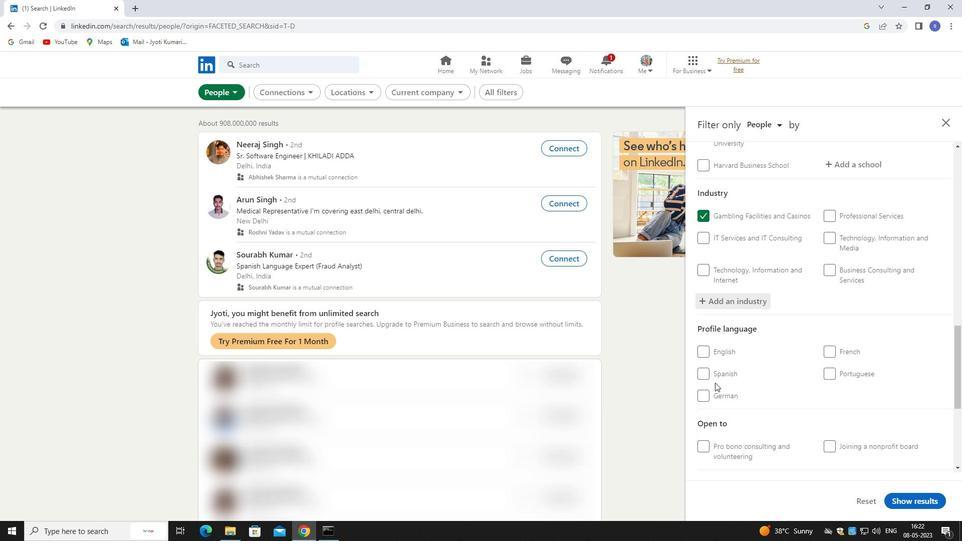 
Action: Mouse pressed left at (714, 375)
Screenshot: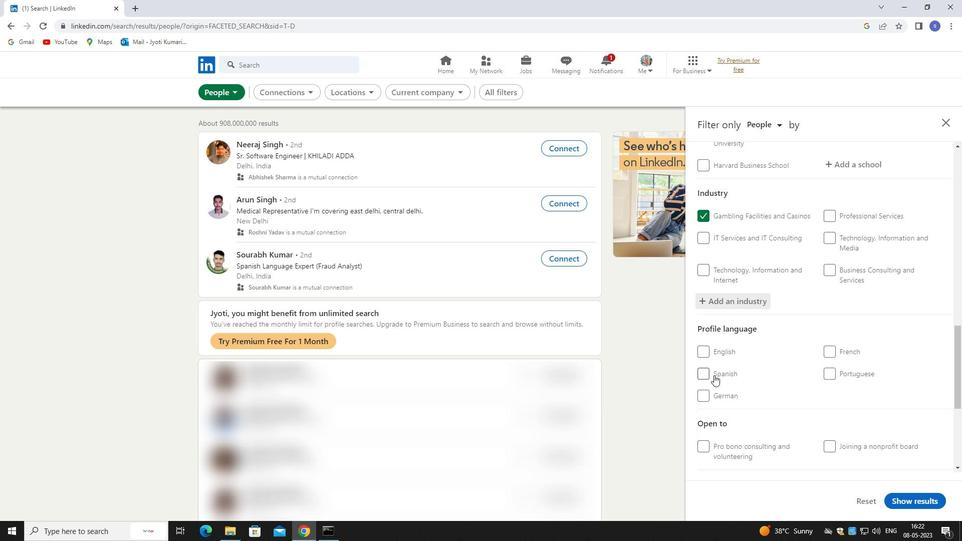 
Action: Mouse moved to (757, 355)
Screenshot: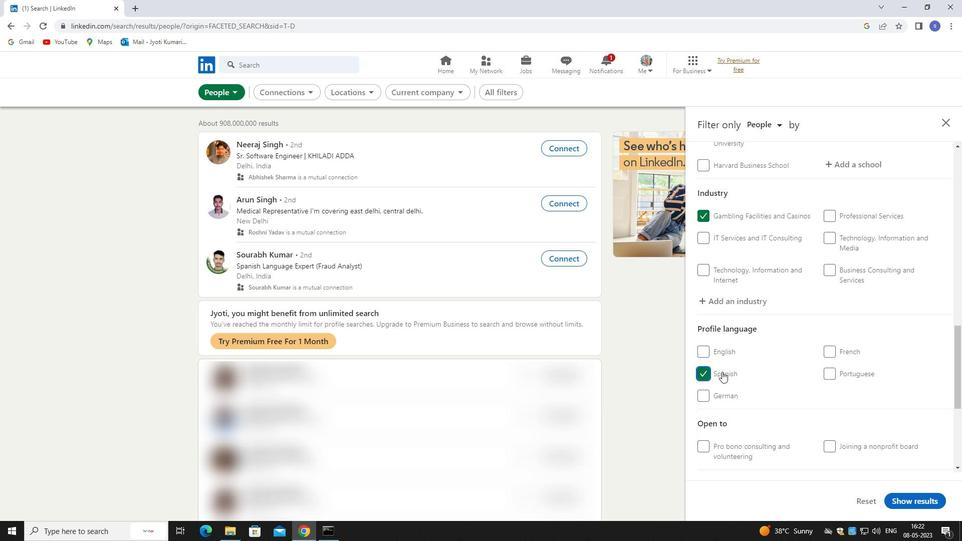 
Action: Mouse scrolled (757, 355) with delta (0, 0)
Screenshot: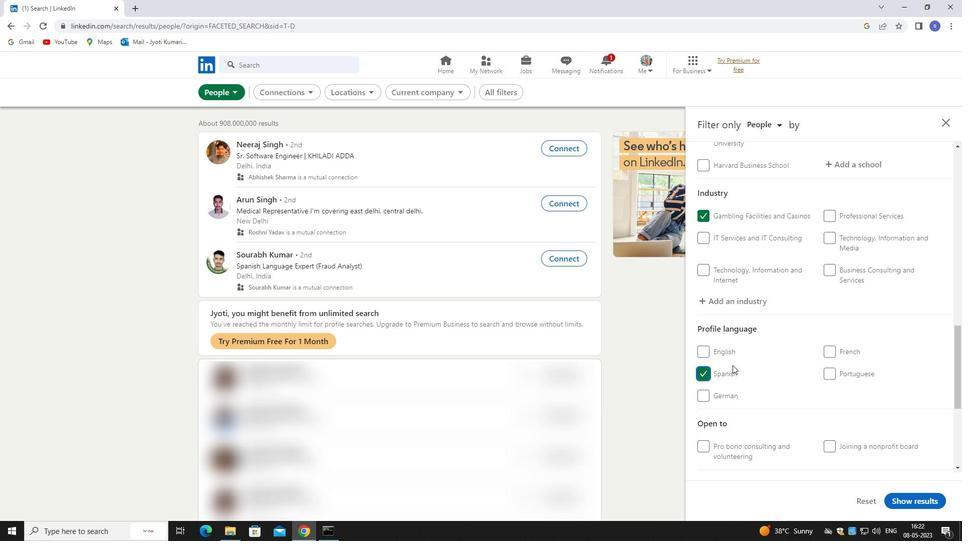 
Action: Mouse moved to (759, 356)
Screenshot: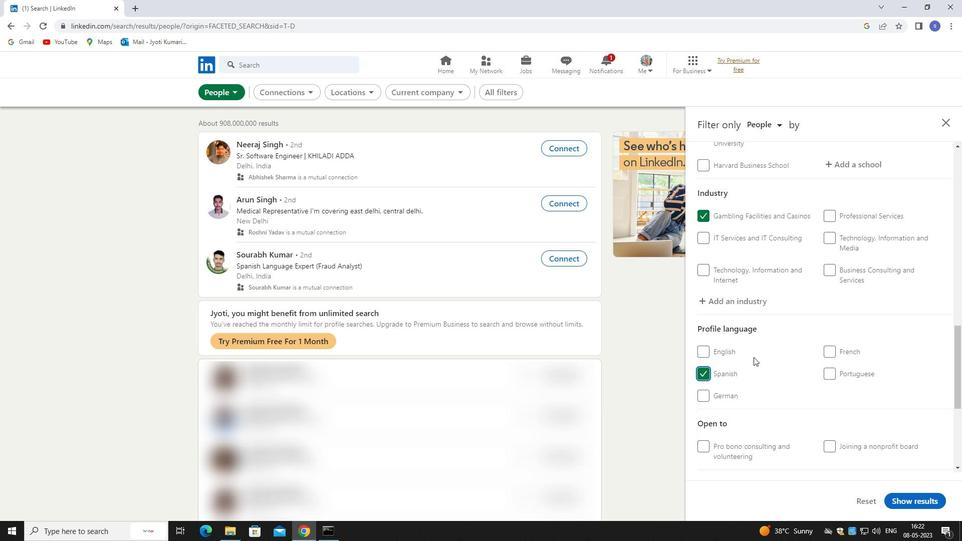 
Action: Mouse scrolled (759, 355) with delta (0, 0)
Screenshot: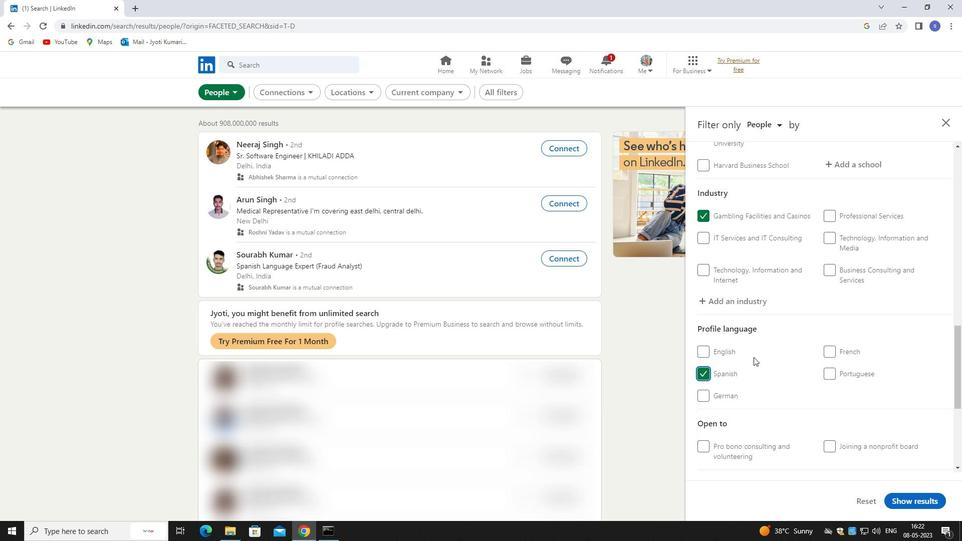 
Action: Mouse moved to (771, 360)
Screenshot: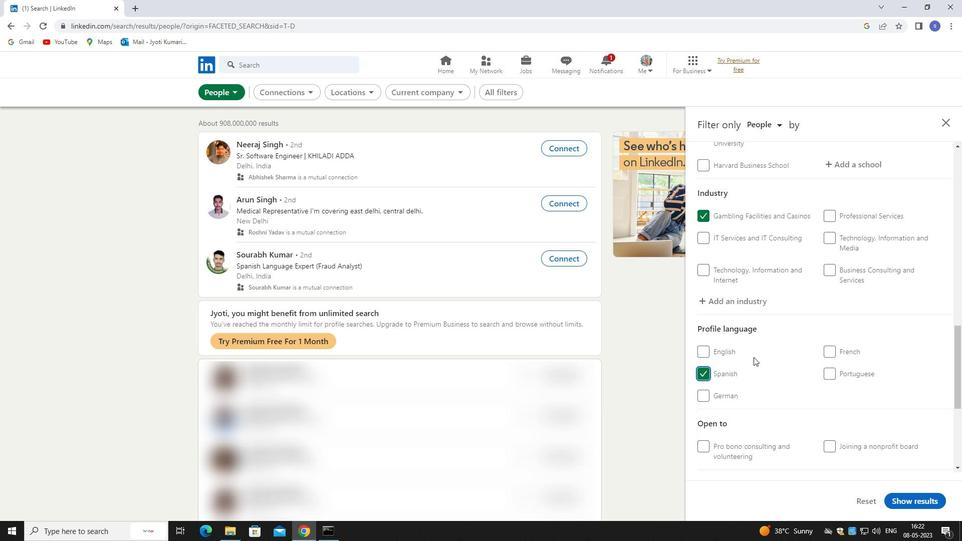 
Action: Mouse scrolled (771, 360) with delta (0, 0)
Screenshot: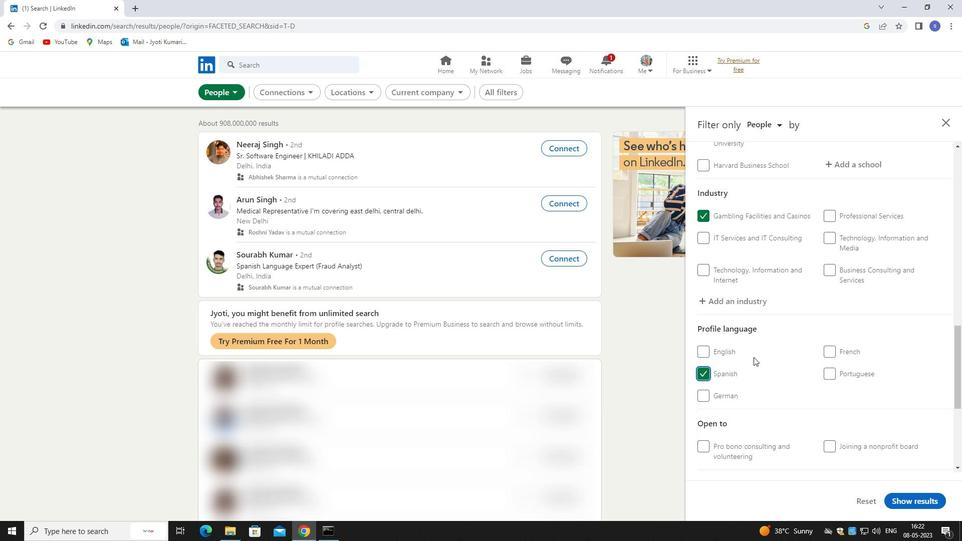 
Action: Mouse moved to (799, 368)
Screenshot: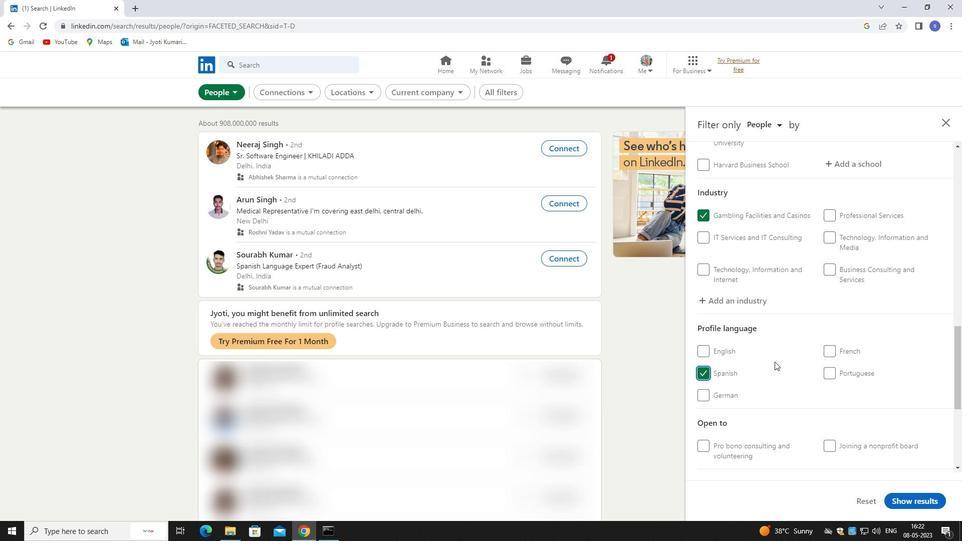 
Action: Mouse scrolled (799, 367) with delta (0, 0)
Screenshot: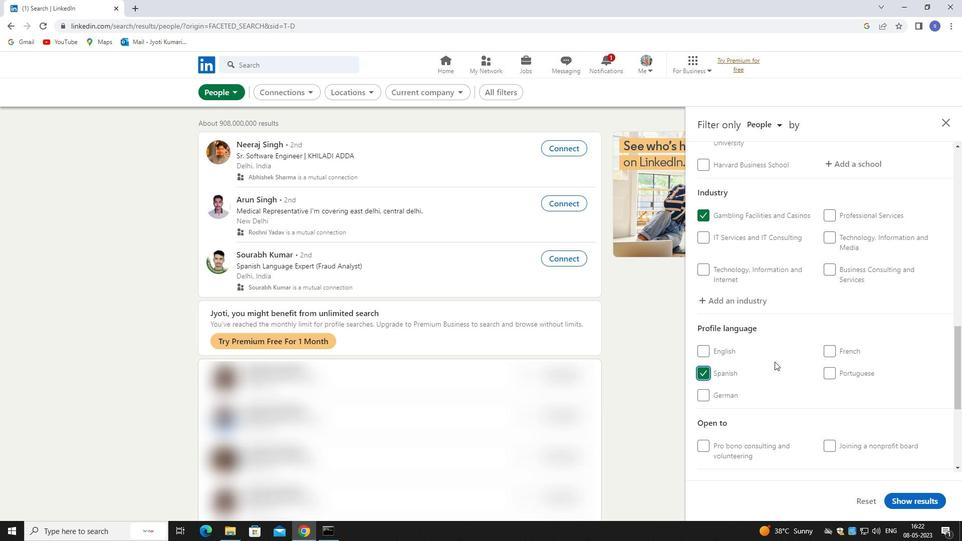 
Action: Mouse moved to (879, 352)
Screenshot: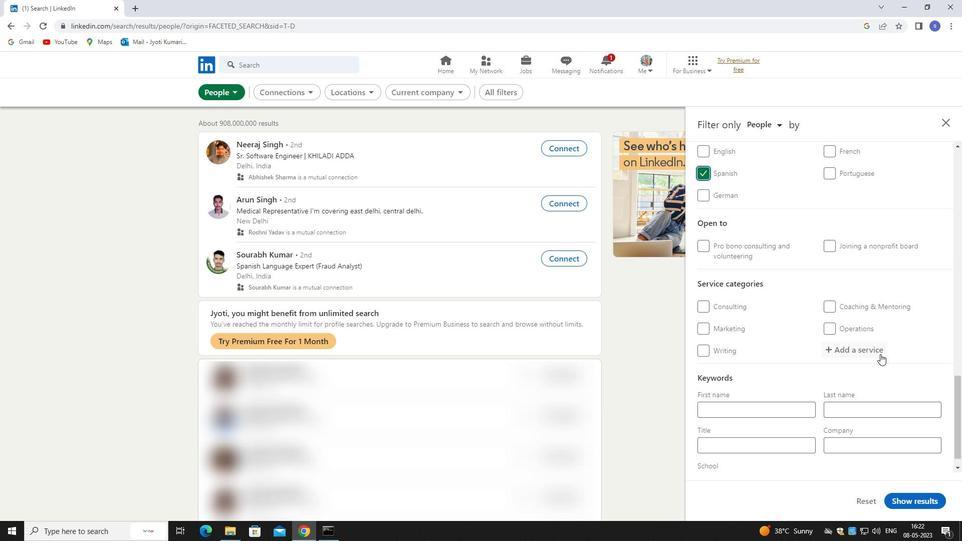 
Action: Mouse pressed left at (879, 352)
Screenshot: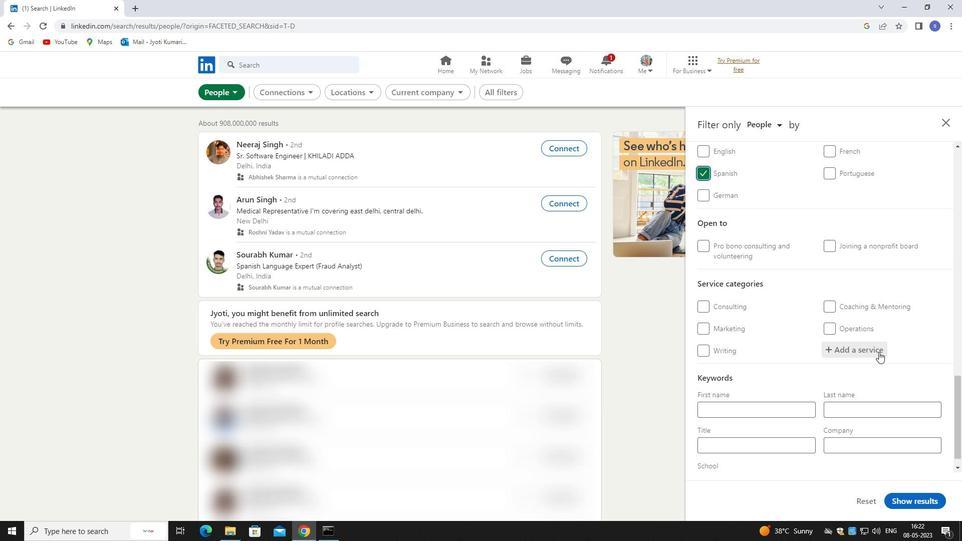 
Action: Key pressed <Key.shift>MANAGEMENT
Screenshot: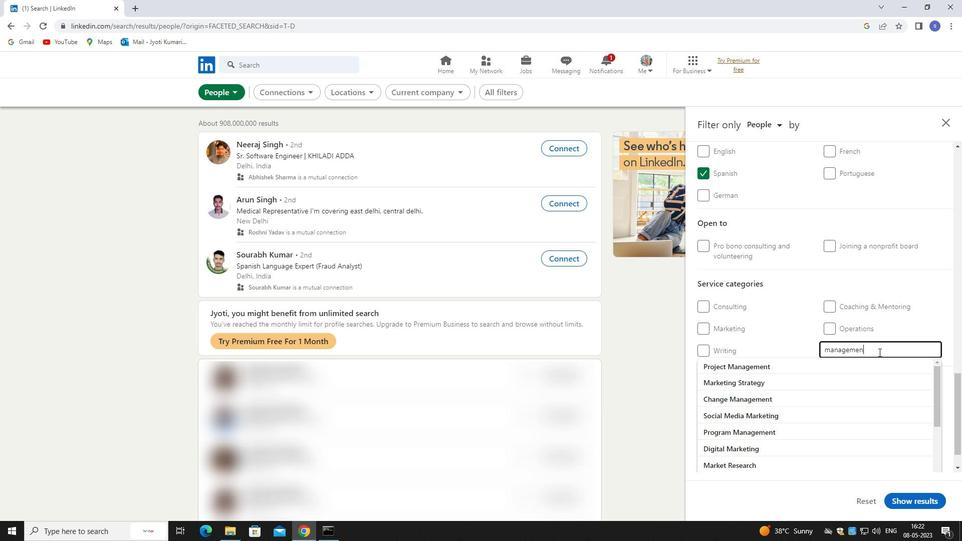
Action: Mouse moved to (870, 412)
Screenshot: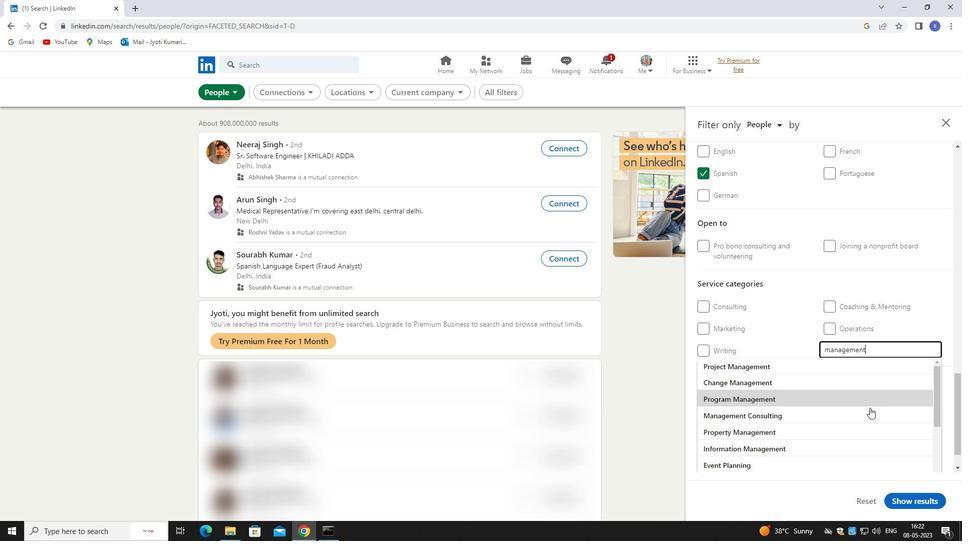 
Action: Mouse pressed left at (870, 412)
Screenshot: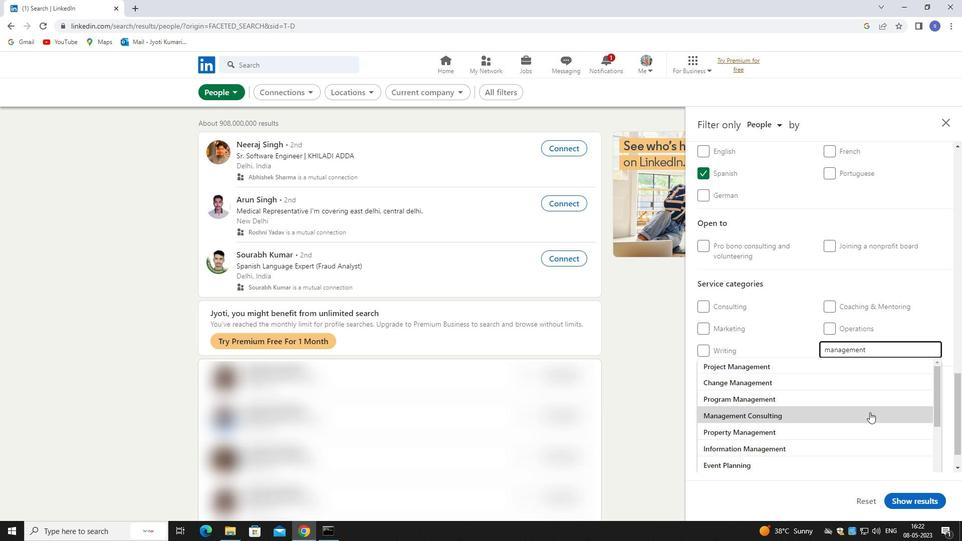 
Action: Mouse moved to (870, 413)
Screenshot: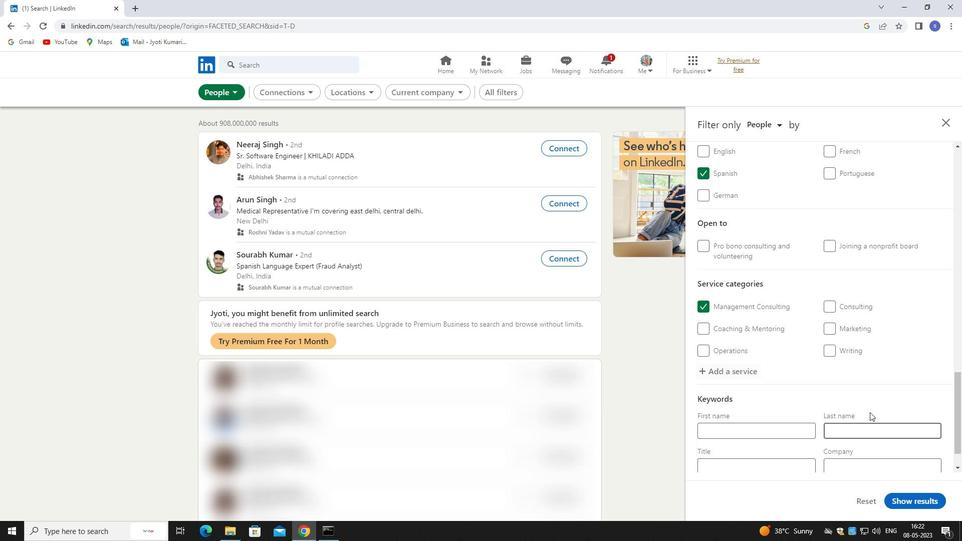 
Action: Mouse scrolled (870, 412) with delta (0, 0)
Screenshot: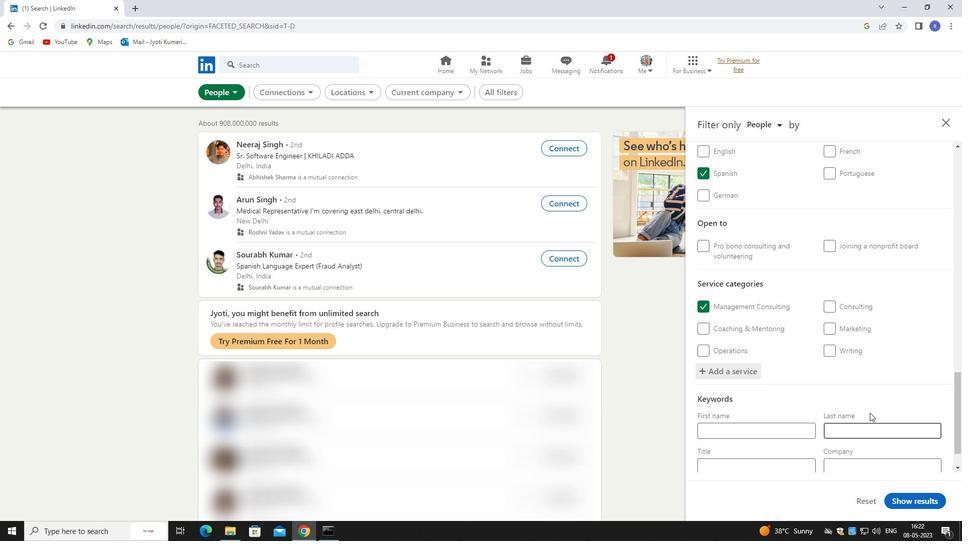 
Action: Mouse scrolled (870, 412) with delta (0, 0)
Screenshot: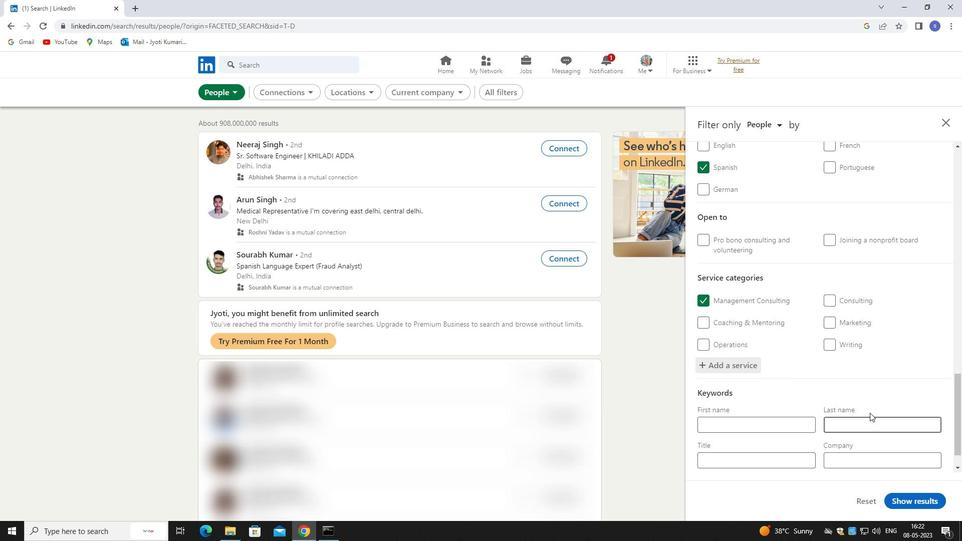 
Action: Mouse moved to (870, 413)
Screenshot: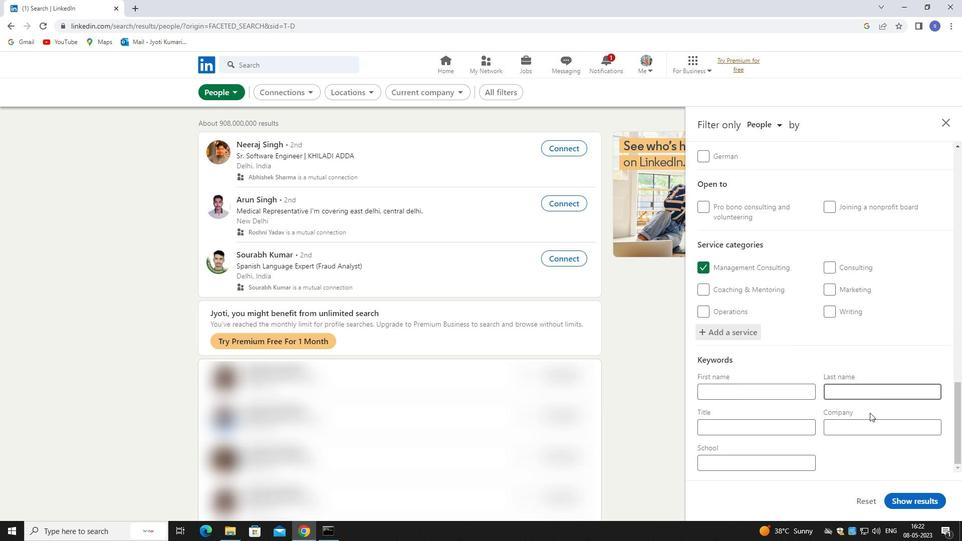 
Action: Mouse scrolled (870, 412) with delta (0, 0)
Screenshot: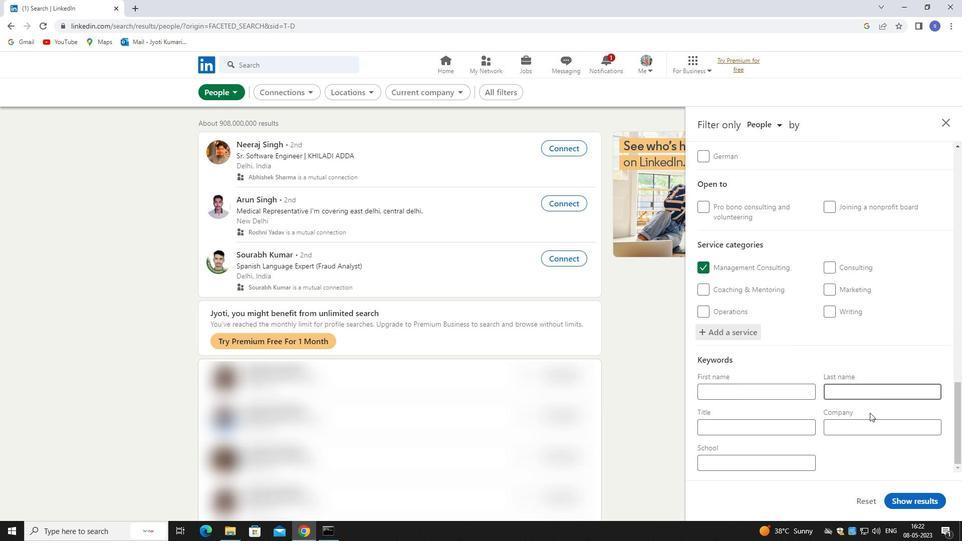 
Action: Mouse moved to (798, 427)
Screenshot: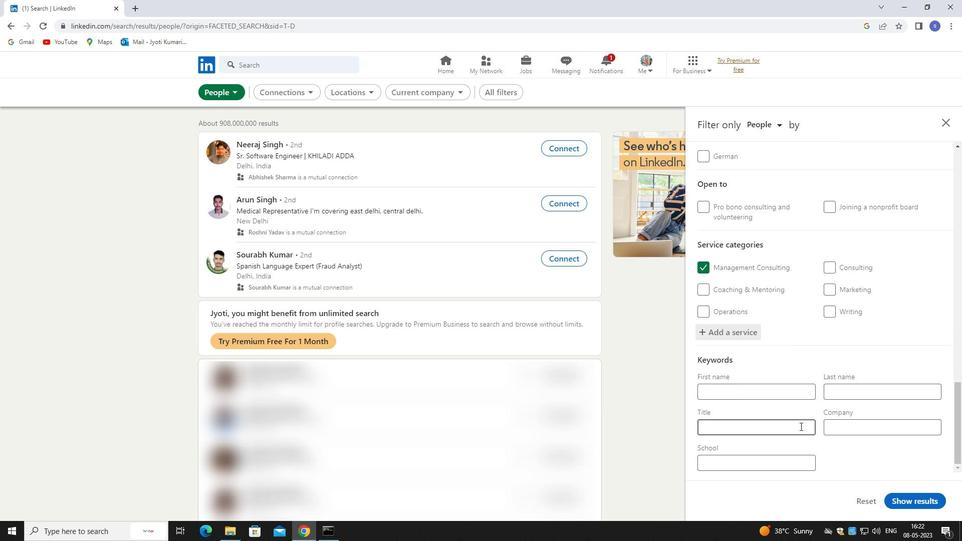 
Action: Mouse pressed left at (798, 427)
Screenshot: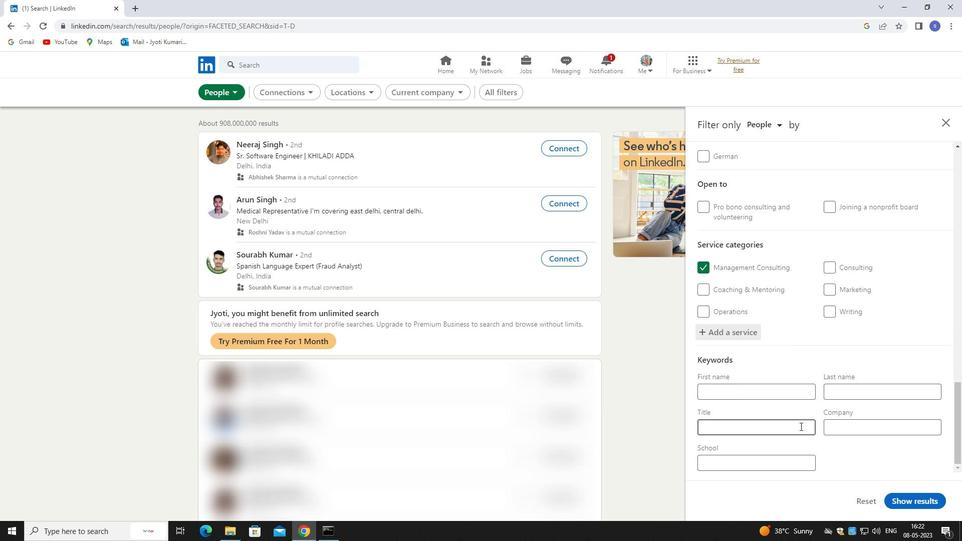 
Action: Mouse moved to (798, 429)
Screenshot: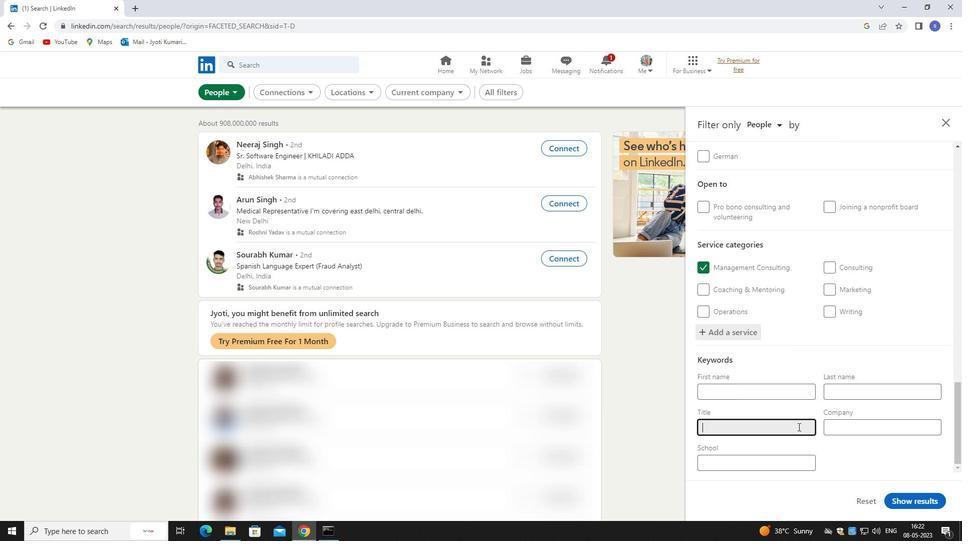 
Action: Key pressed <Key.shift>ACCOUNT<Key.space><Key.shift>MANAGER
Screenshot: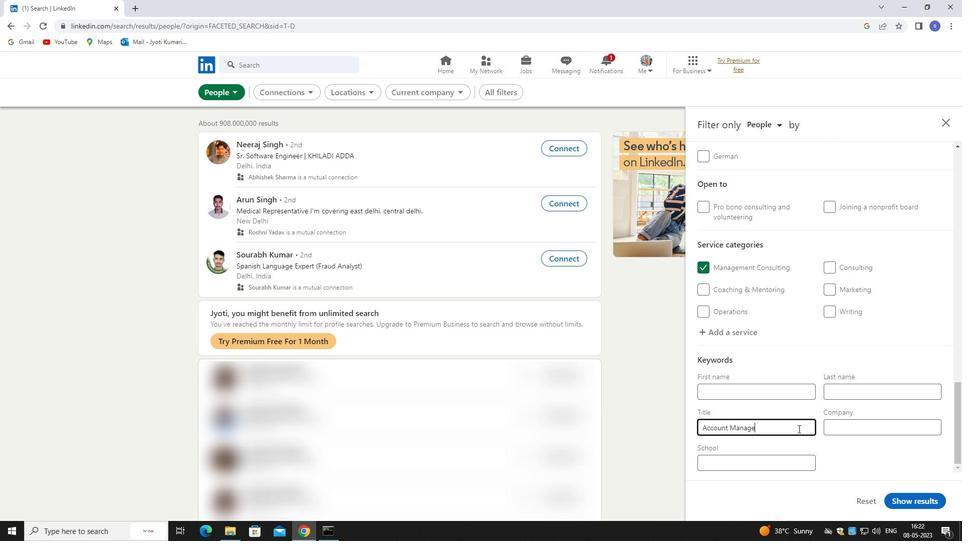 
Action: Mouse moved to (912, 501)
Screenshot: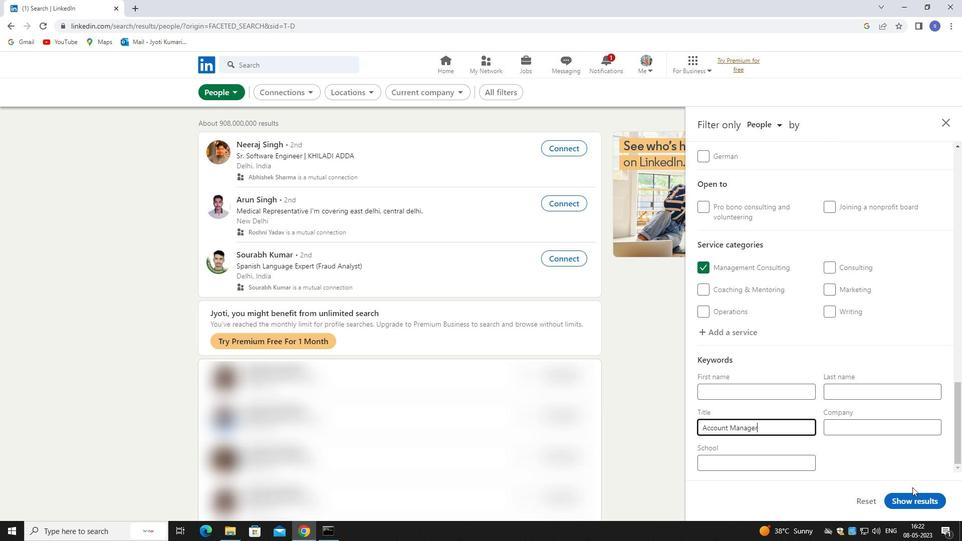 
Action: Mouse pressed left at (912, 501)
Screenshot: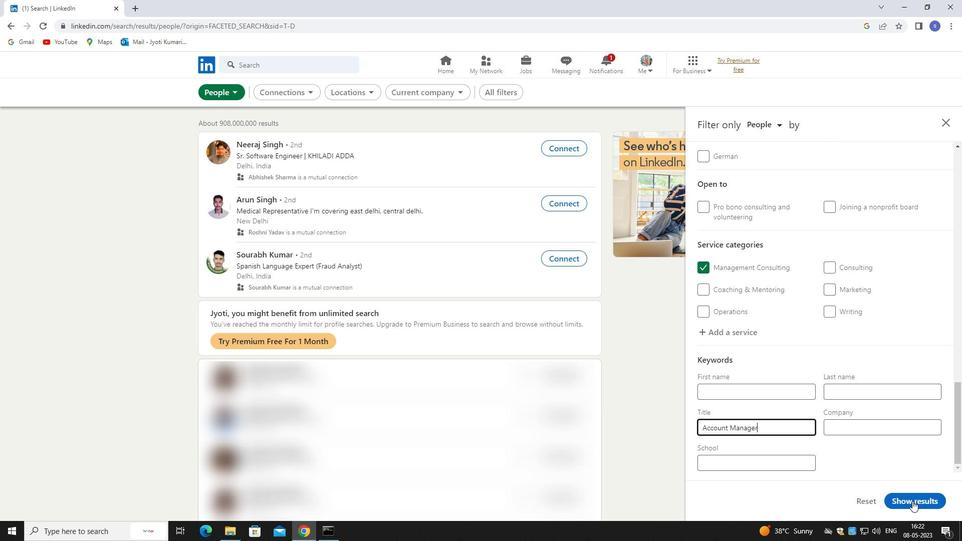 
Action: Mouse moved to (902, 482)
Screenshot: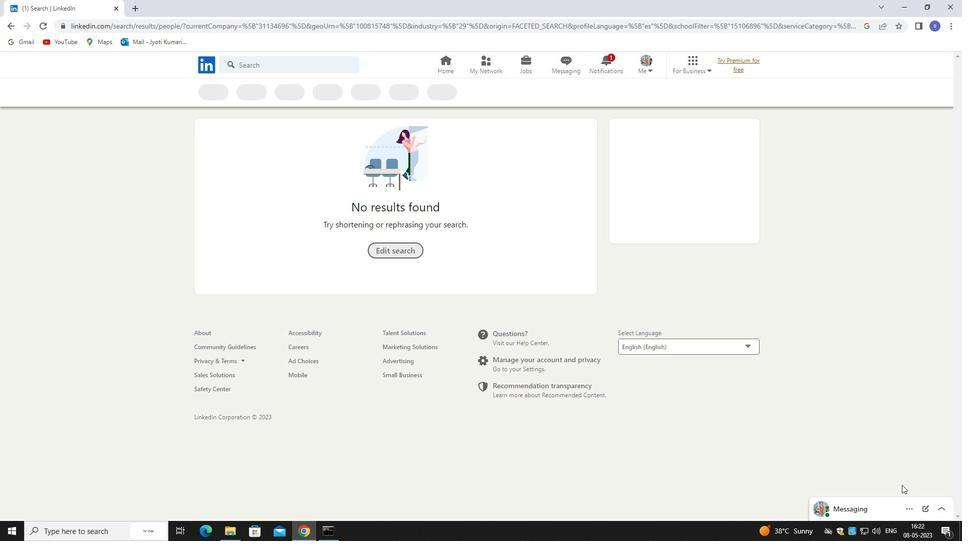 
